 Task: Add Catalina Crunch Cinnamon Toast, Keto Friendly Cereal to the cart.
Action: Mouse moved to (721, 259)
Screenshot: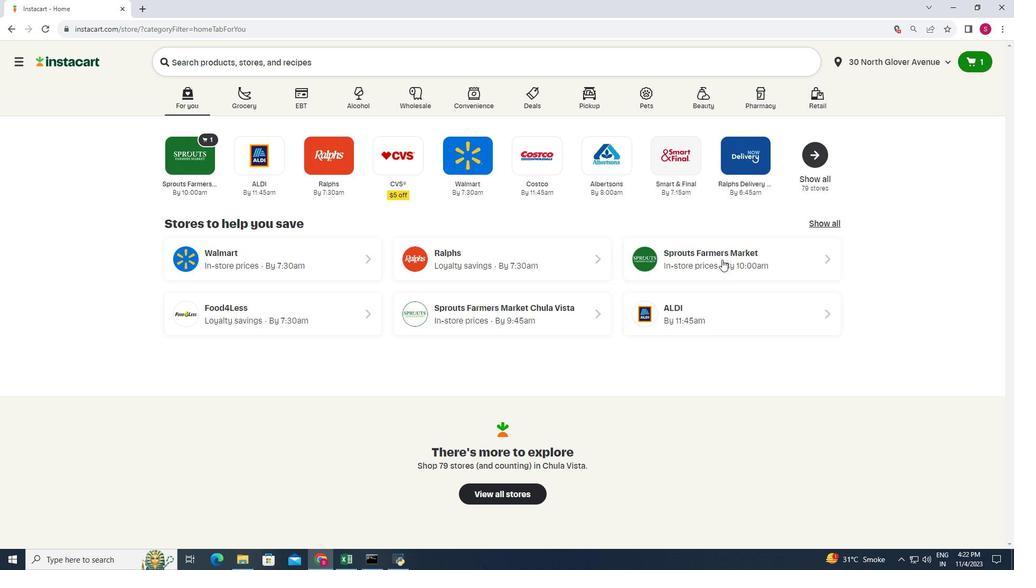 
Action: Mouse pressed left at (721, 259)
Screenshot: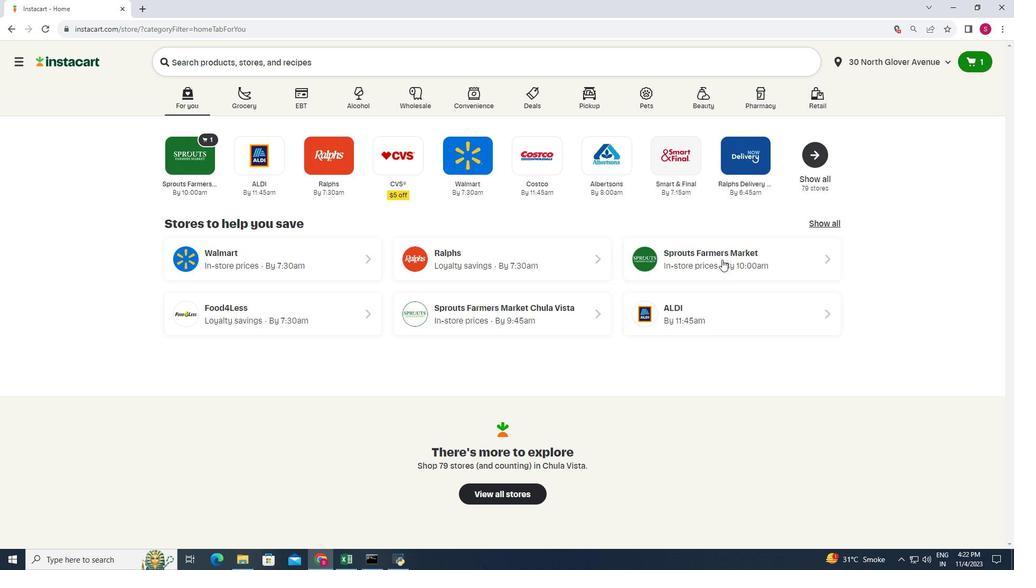 
Action: Mouse moved to (68, 297)
Screenshot: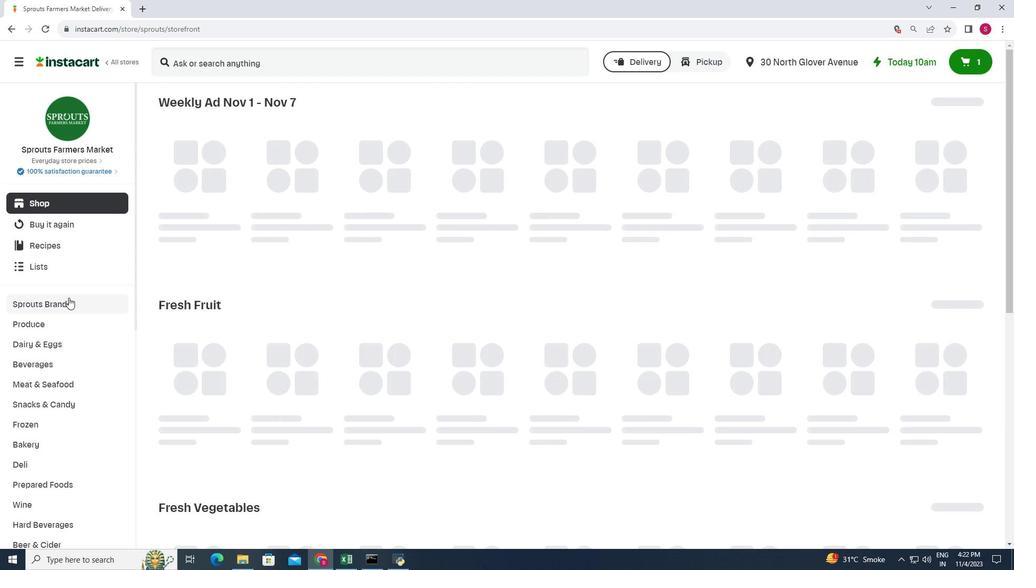 
Action: Mouse scrolled (68, 297) with delta (0, 0)
Screenshot: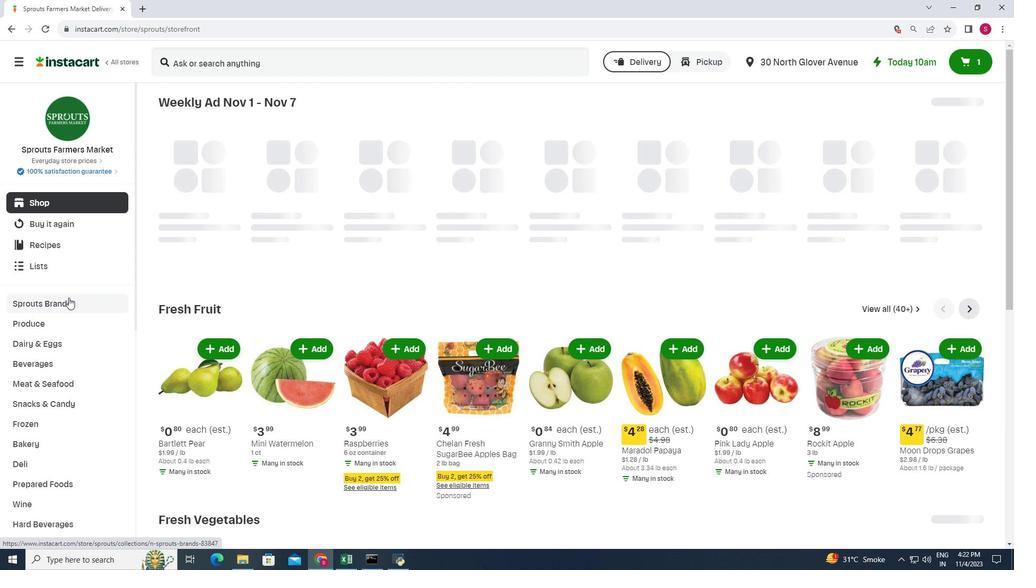 
Action: Mouse scrolled (68, 297) with delta (0, 0)
Screenshot: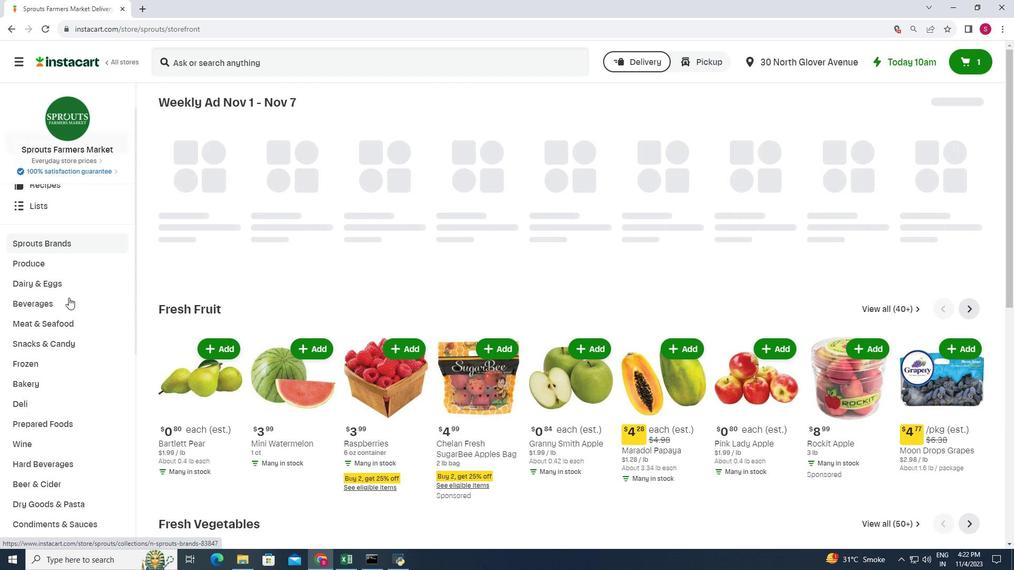
Action: Mouse scrolled (68, 297) with delta (0, 0)
Screenshot: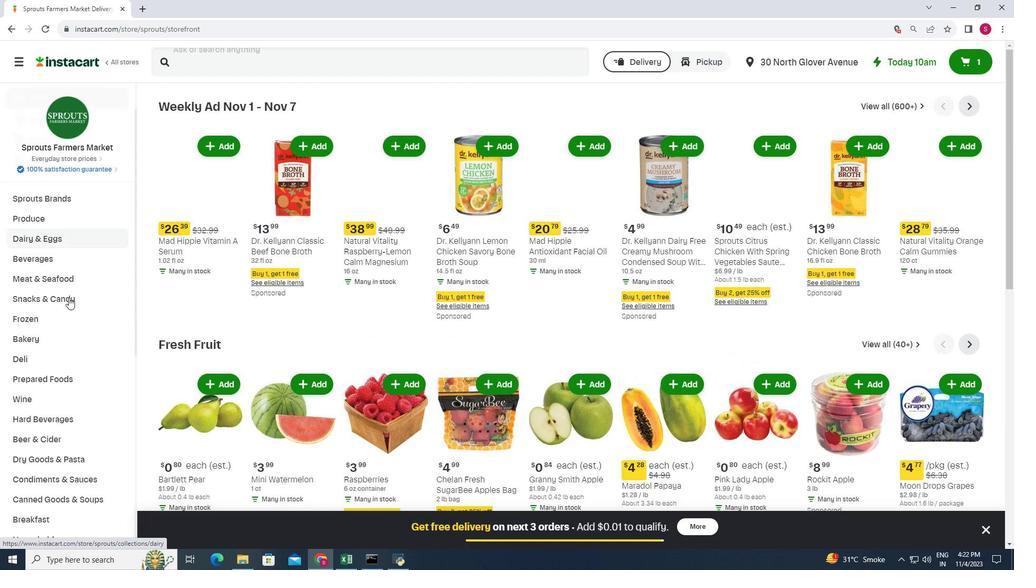 
Action: Mouse moved to (50, 466)
Screenshot: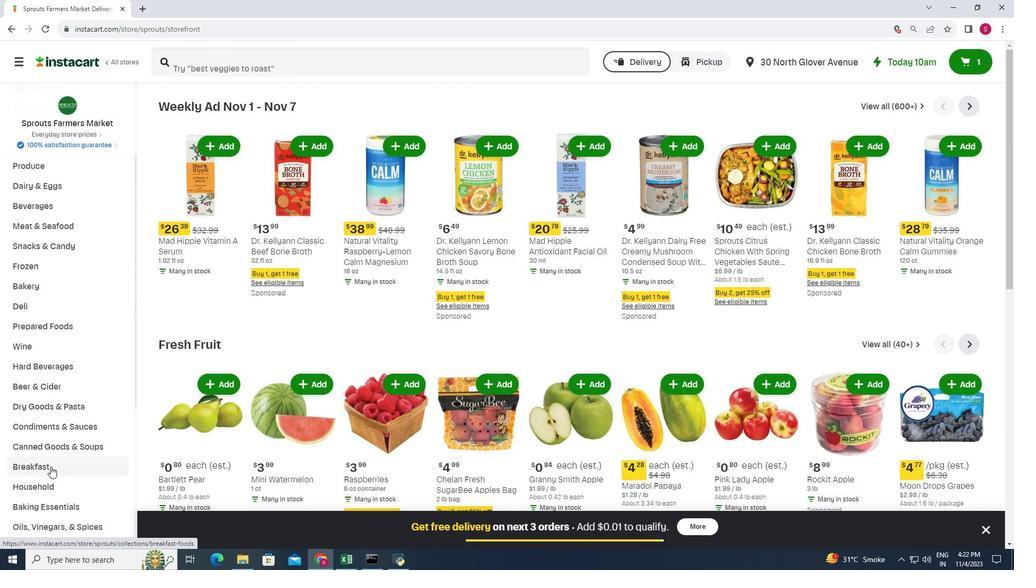 
Action: Mouse pressed left at (50, 466)
Screenshot: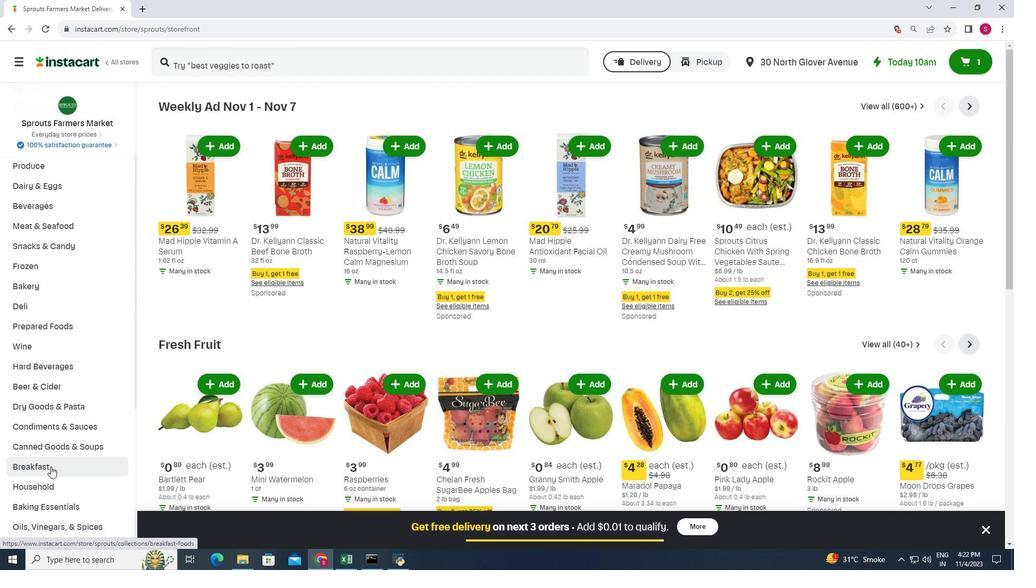 
Action: Mouse moved to (706, 131)
Screenshot: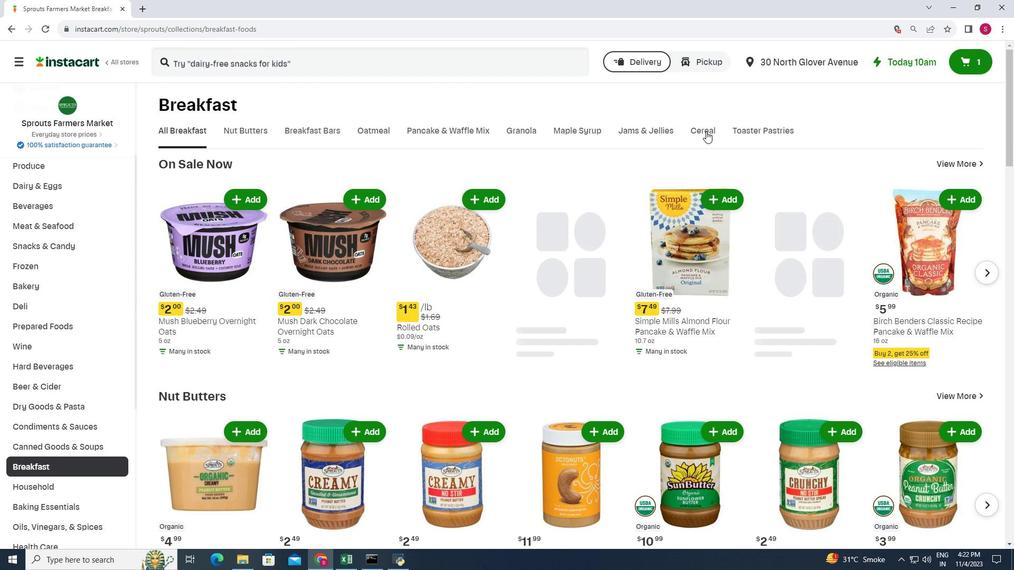 
Action: Mouse pressed left at (706, 131)
Screenshot: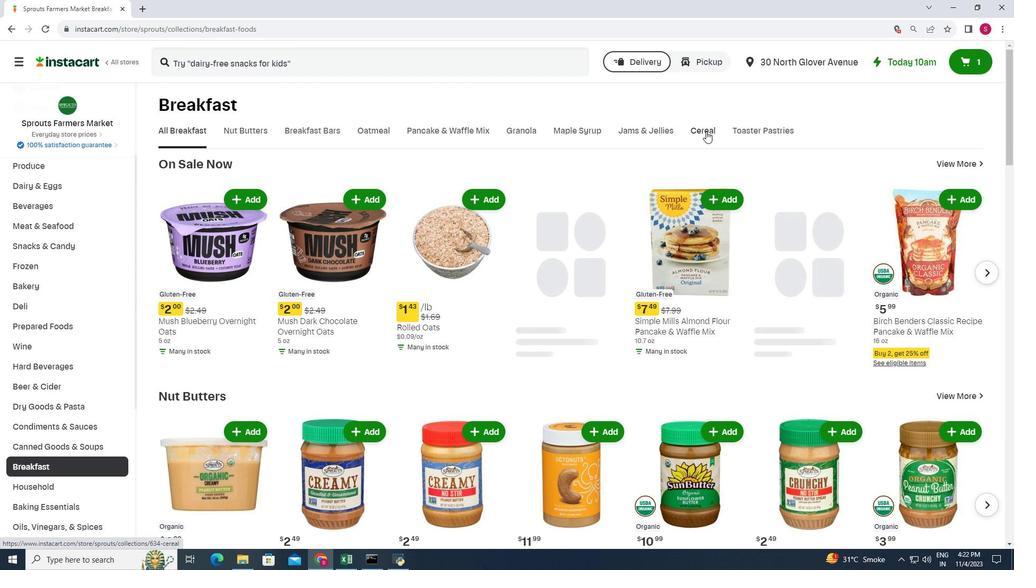 
Action: Mouse moved to (419, 176)
Screenshot: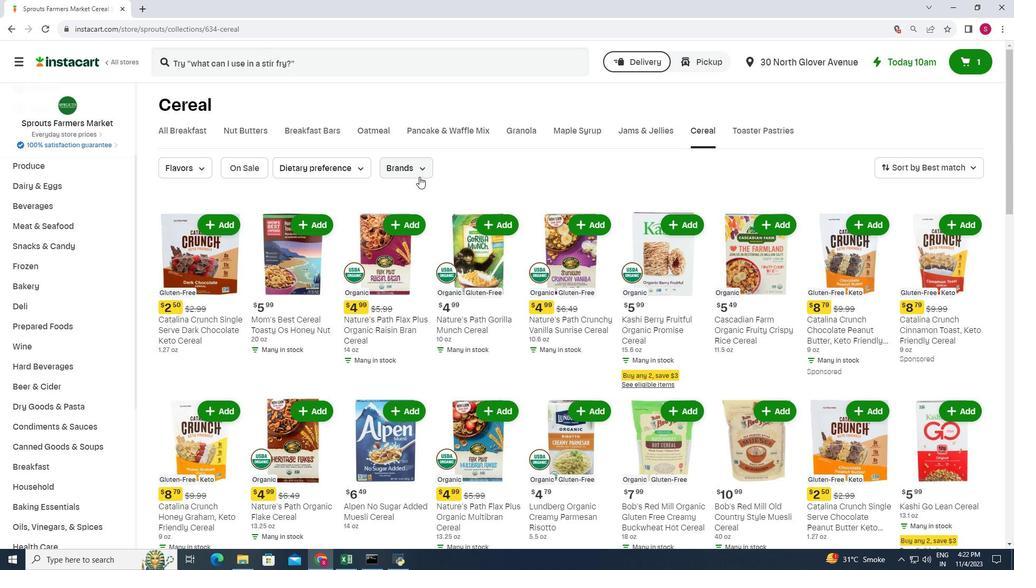
Action: Mouse scrolled (419, 176) with delta (0, 0)
Screenshot: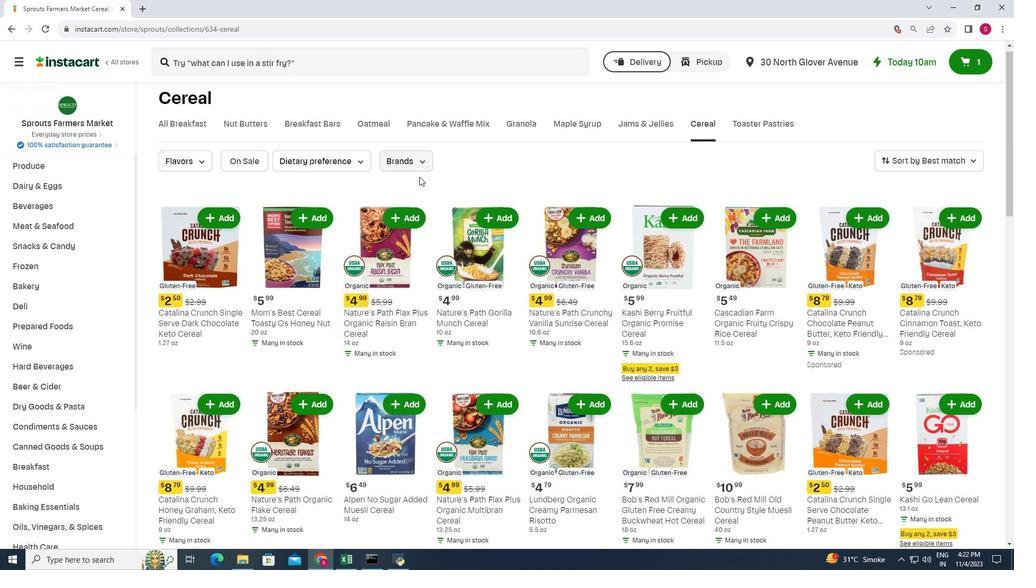 
Action: Mouse moved to (508, 291)
Screenshot: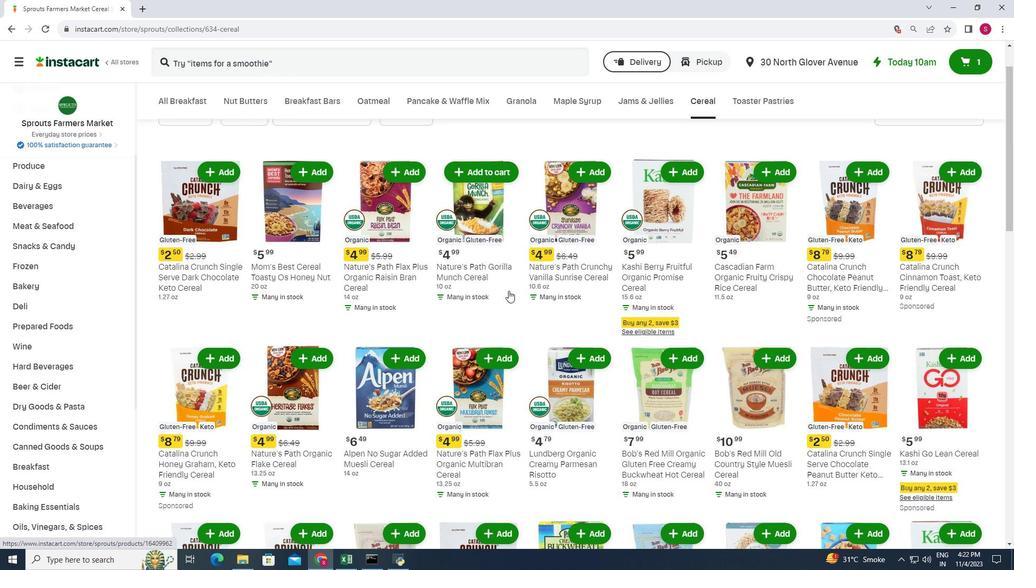 
Action: Mouse scrolled (508, 290) with delta (0, 0)
Screenshot: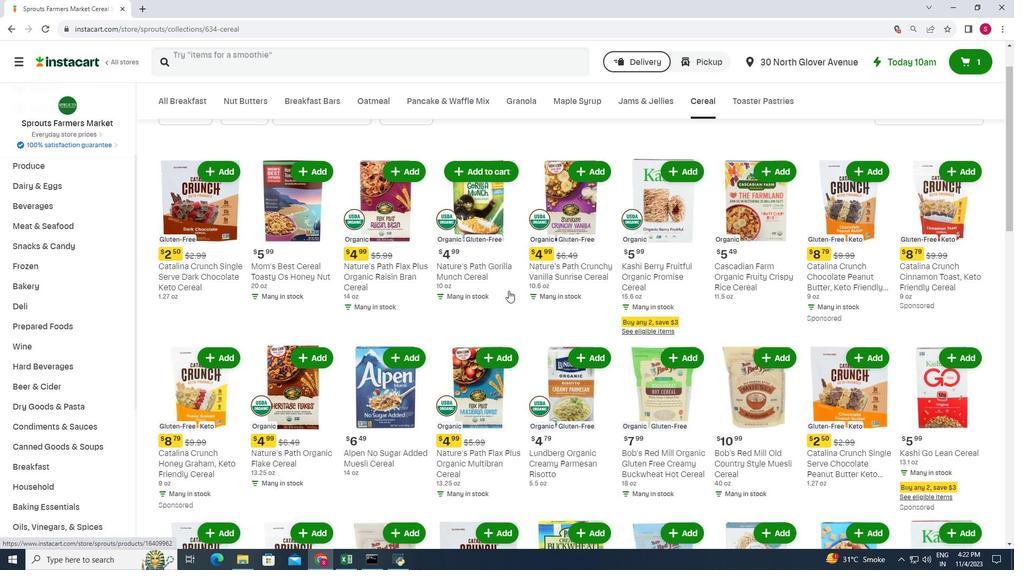 
Action: Mouse scrolled (508, 290) with delta (0, 0)
Screenshot: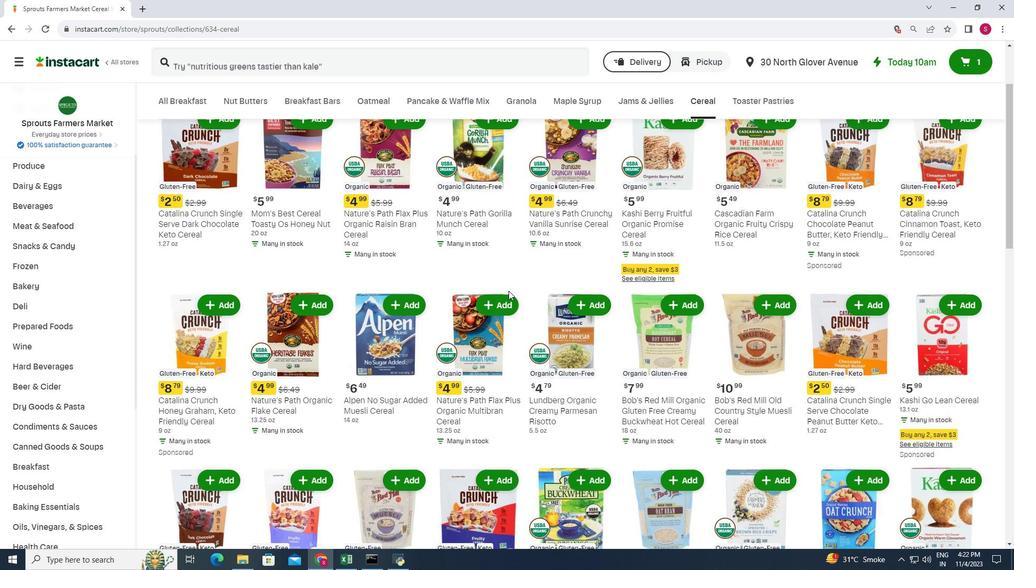 
Action: Mouse scrolled (508, 290) with delta (0, 0)
Screenshot: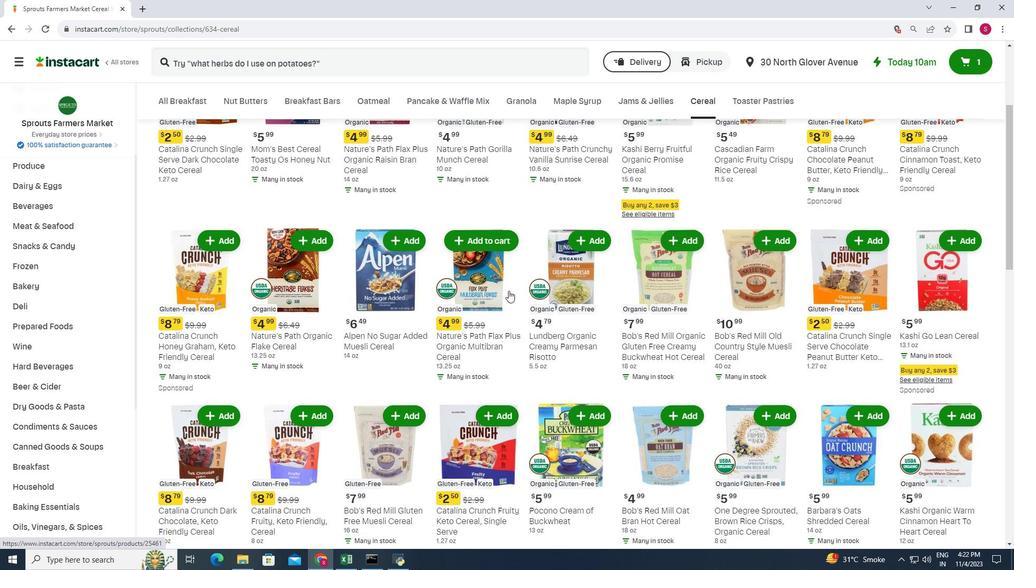 
Action: Mouse scrolled (508, 290) with delta (0, 0)
Screenshot: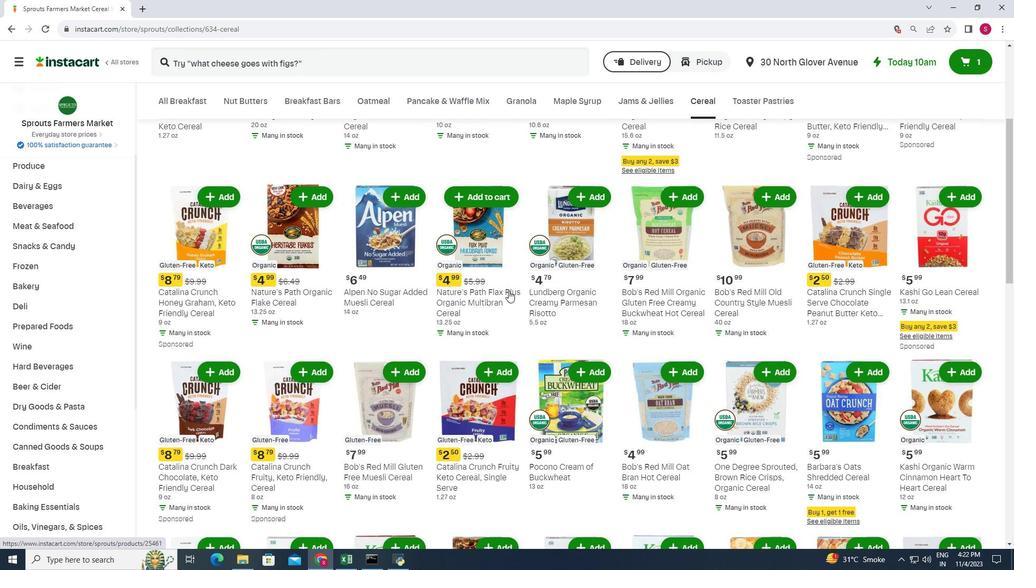 
Action: Mouse scrolled (508, 290) with delta (0, 0)
Screenshot: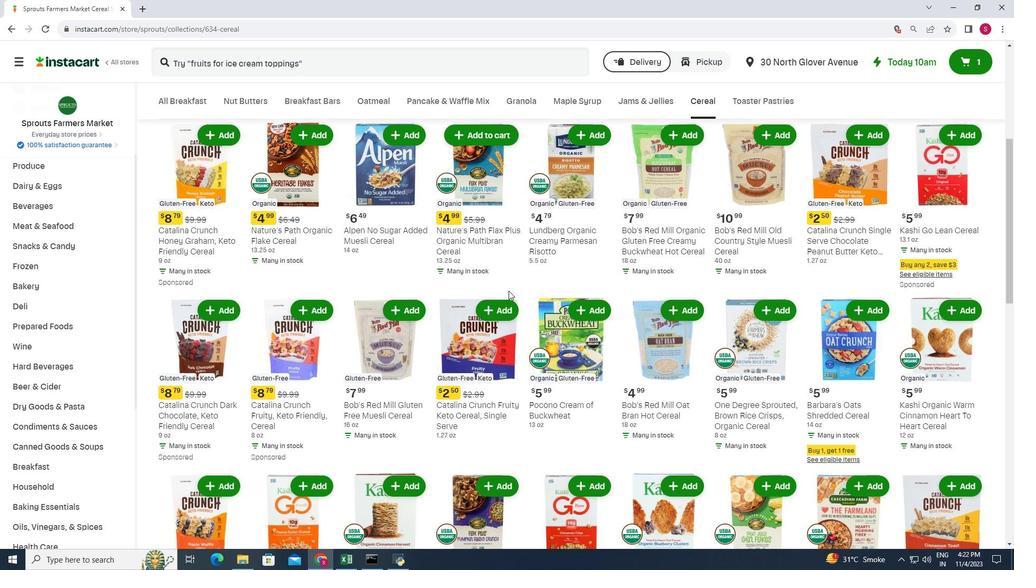
Action: Mouse scrolled (508, 290) with delta (0, 0)
Screenshot: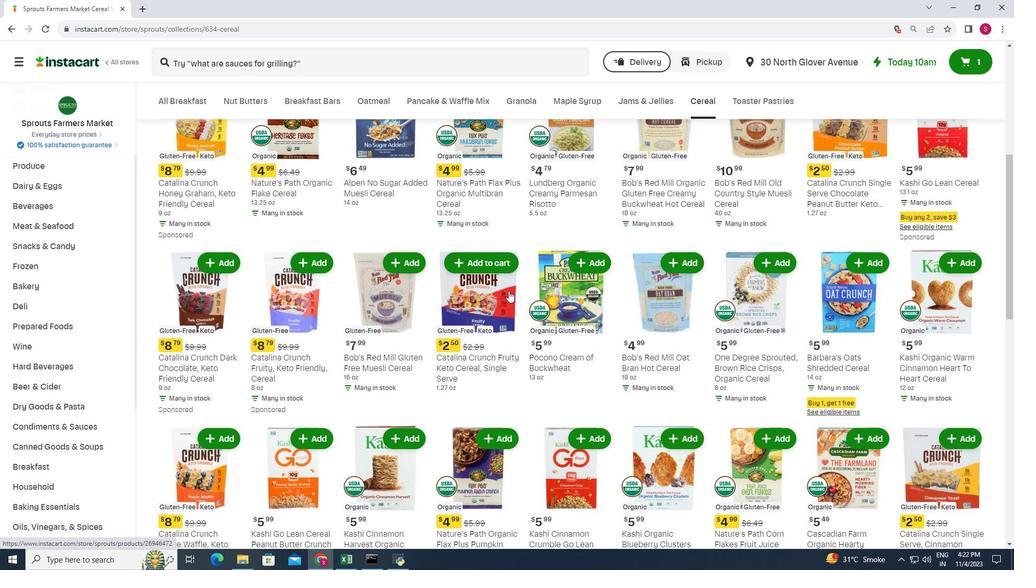 
Action: Mouse scrolled (508, 290) with delta (0, 0)
Screenshot: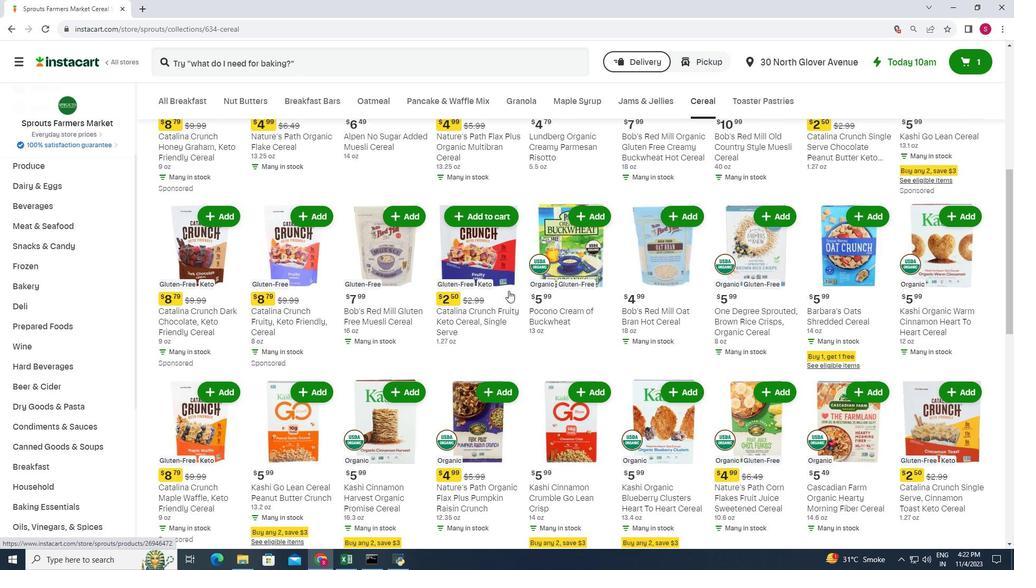 
Action: Mouse scrolled (508, 290) with delta (0, 0)
Screenshot: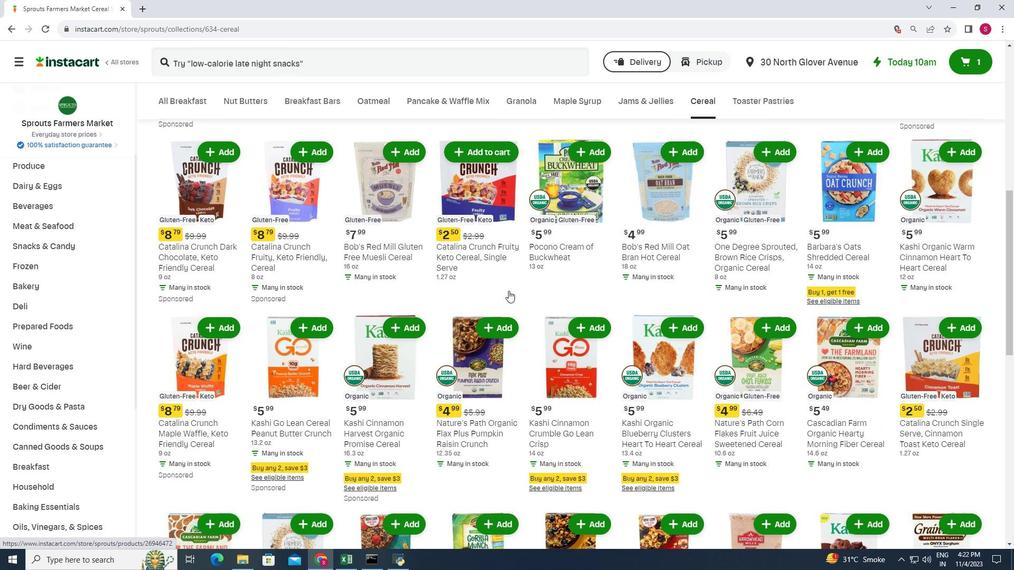 
Action: Mouse scrolled (508, 290) with delta (0, 0)
Screenshot: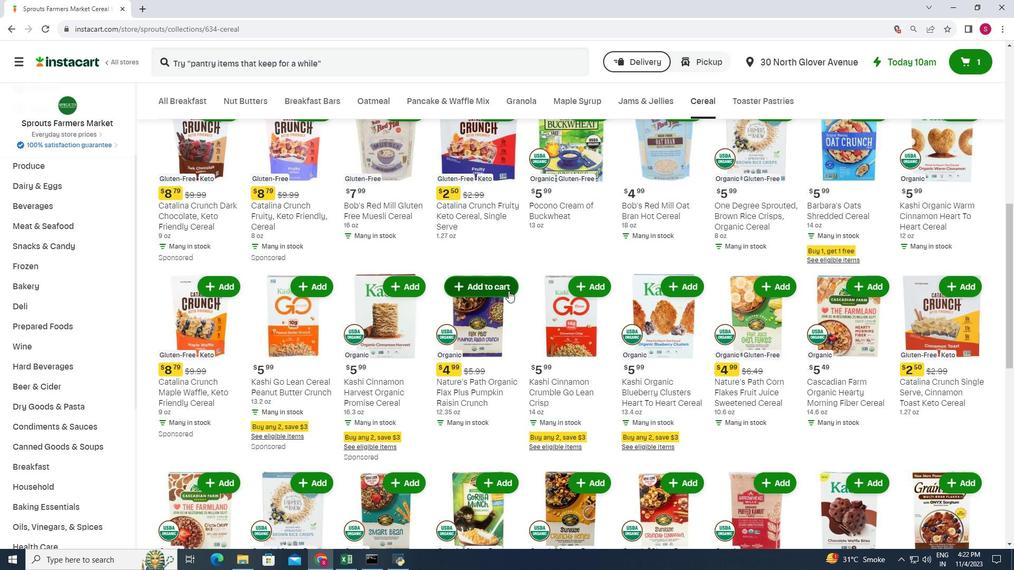 
Action: Mouse scrolled (508, 290) with delta (0, 0)
Screenshot: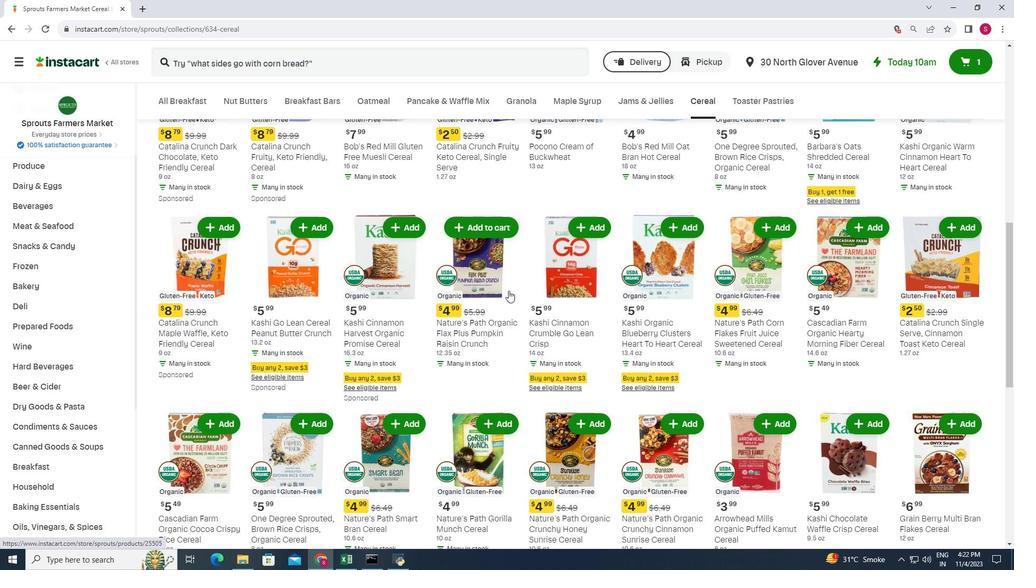 
Action: Mouse scrolled (508, 290) with delta (0, 0)
Screenshot: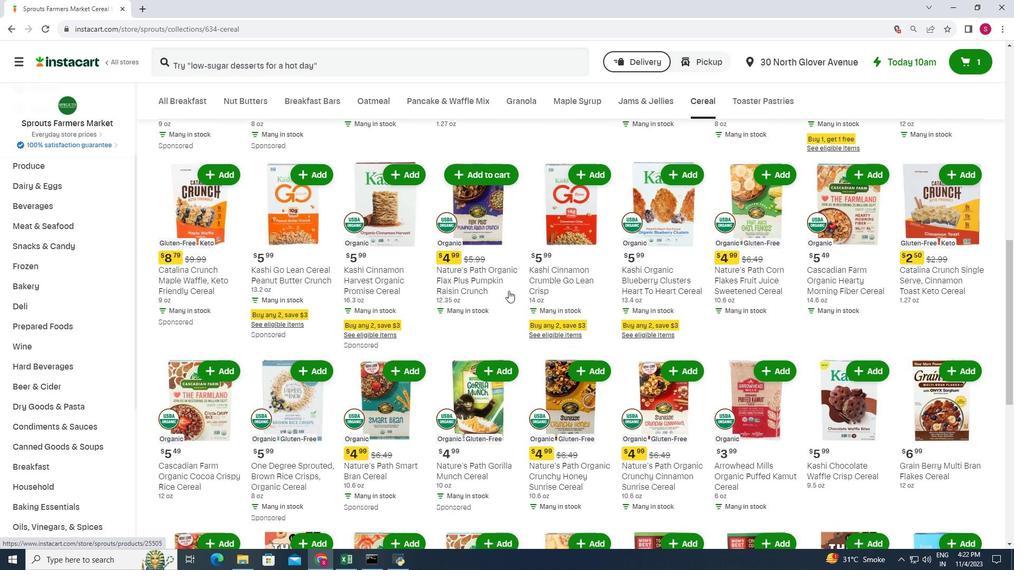 
Action: Mouse moved to (508, 286)
Screenshot: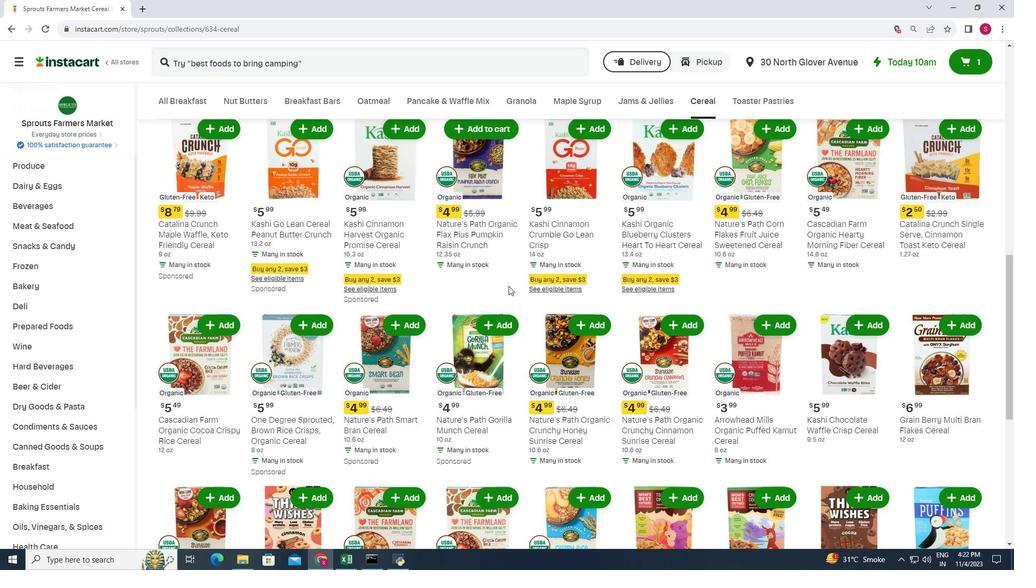 
Action: Mouse scrolled (508, 285) with delta (0, 0)
Screenshot: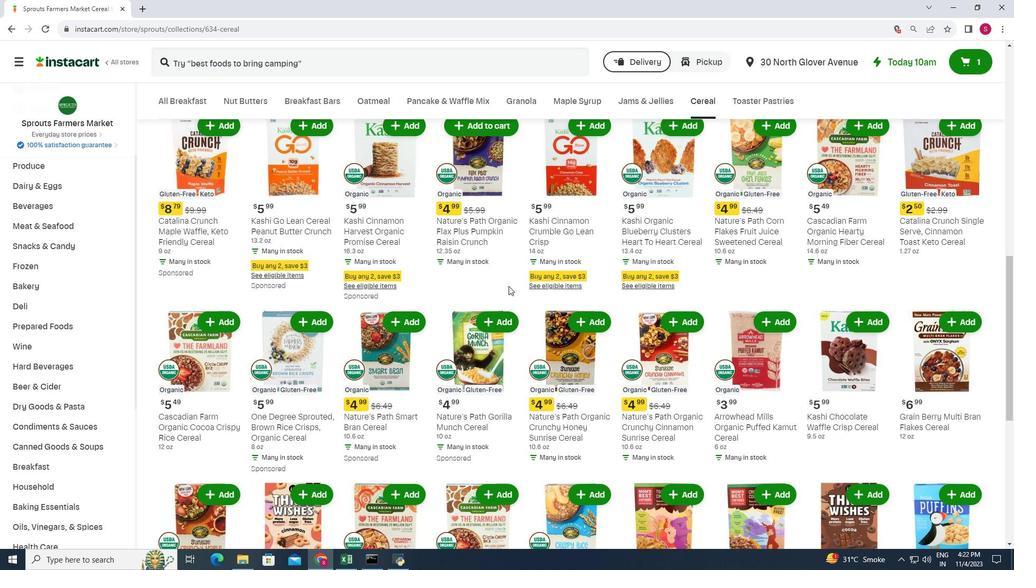 
Action: Mouse moved to (508, 285)
Screenshot: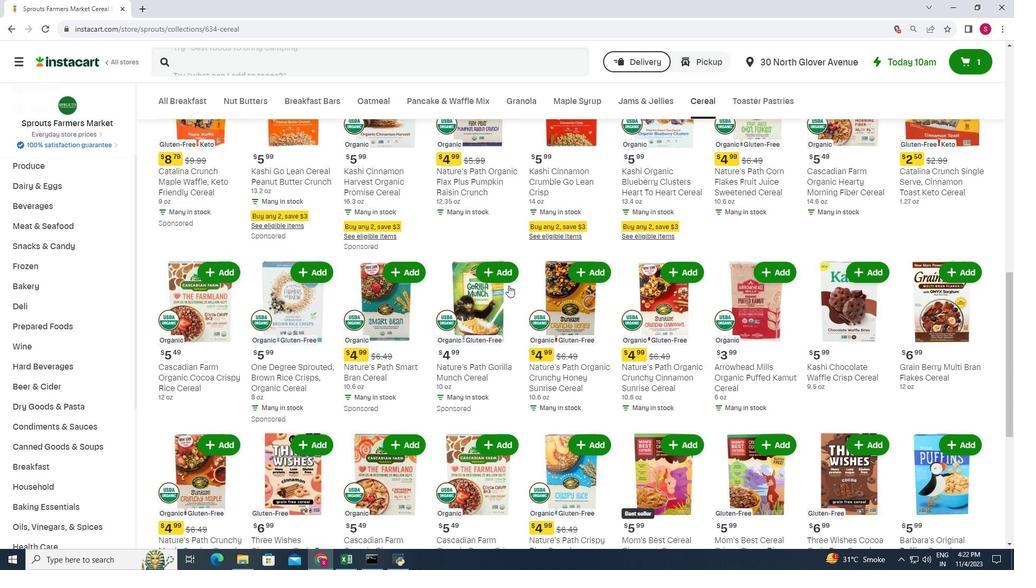 
Action: Mouse scrolled (508, 285) with delta (0, 0)
Screenshot: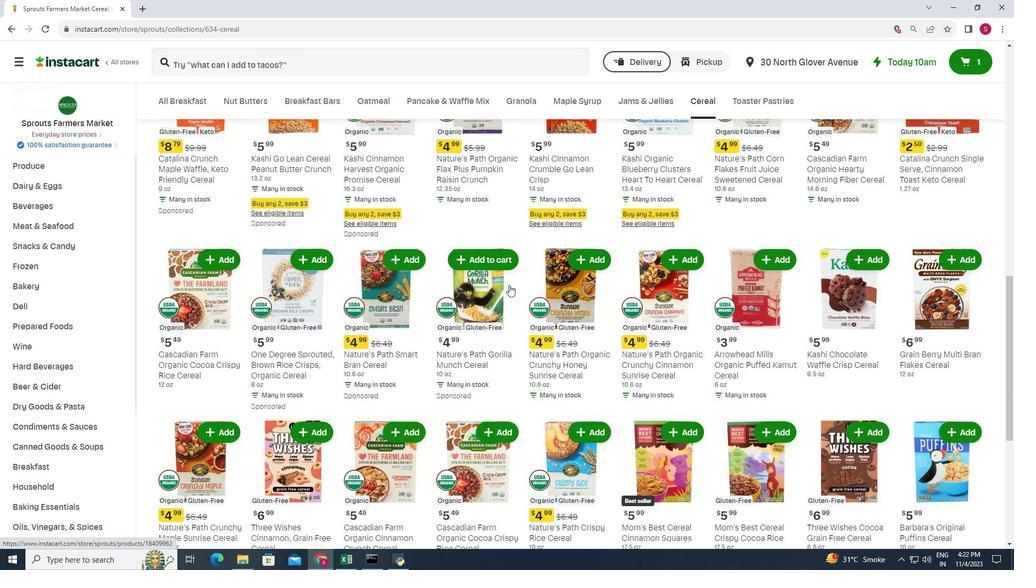 
Action: Mouse moved to (509, 285)
Screenshot: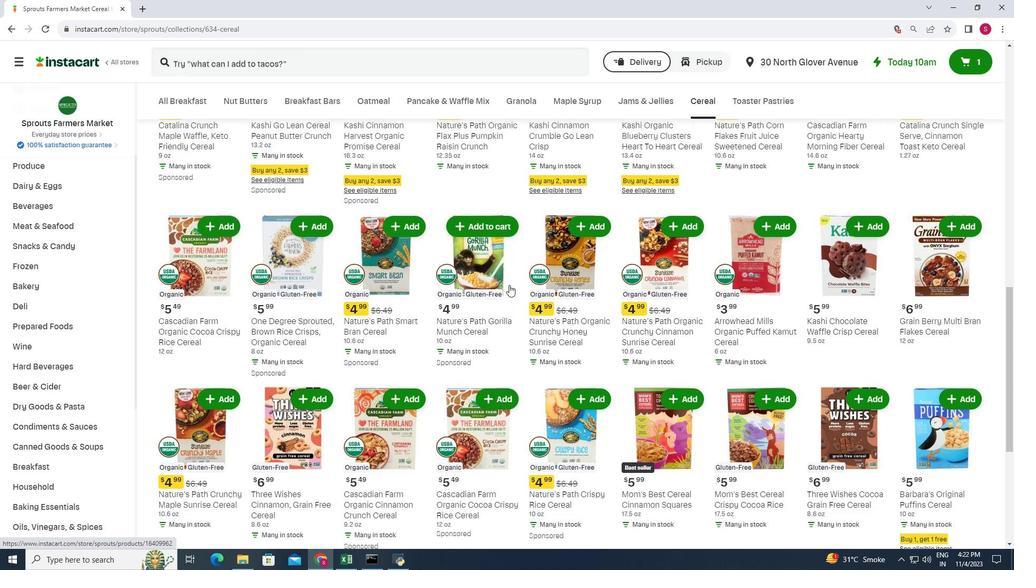 
Action: Mouse scrolled (509, 284) with delta (0, 0)
Screenshot: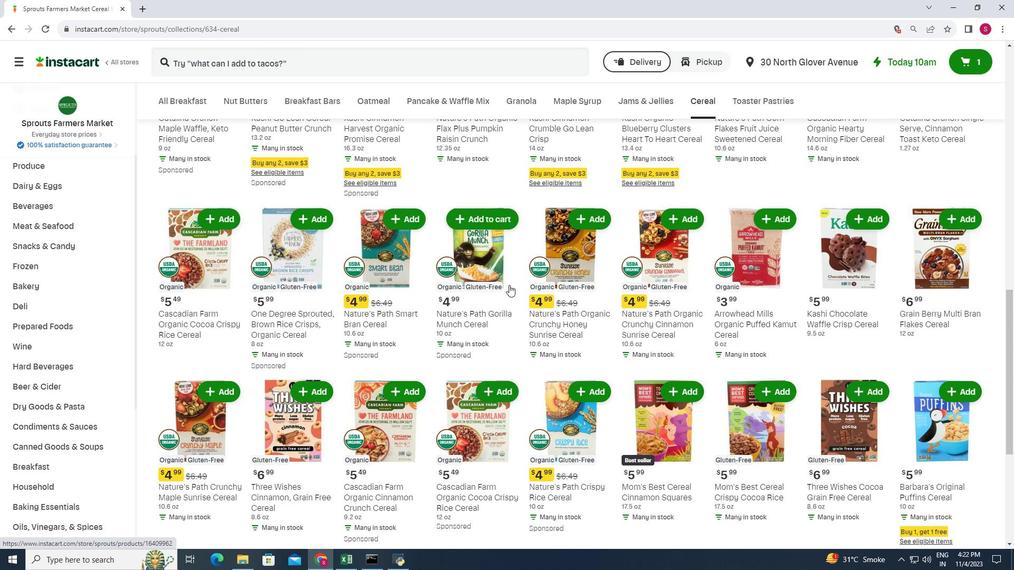 
Action: Mouse moved to (509, 285)
Screenshot: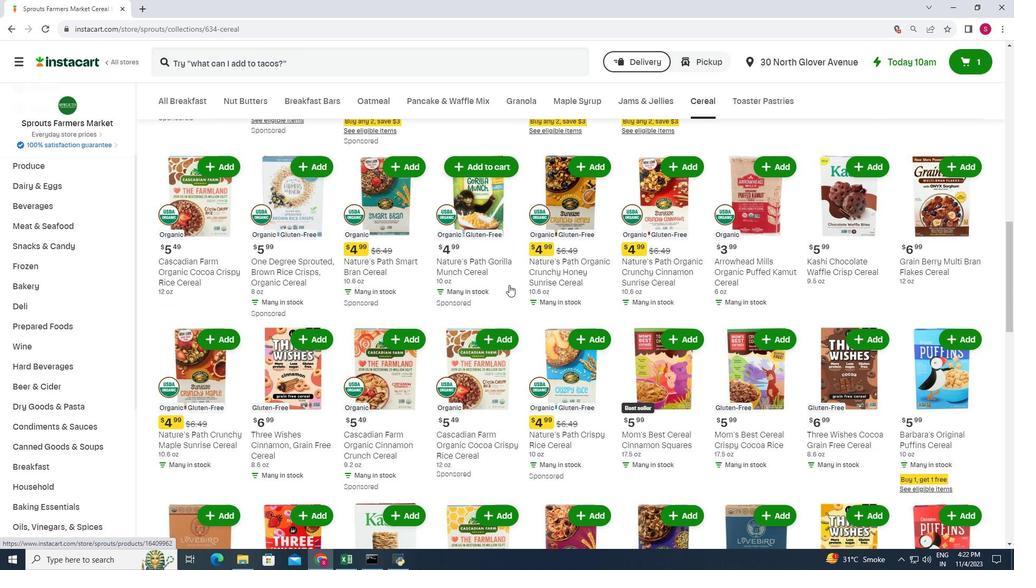 
Action: Mouse scrolled (509, 284) with delta (0, 0)
Screenshot: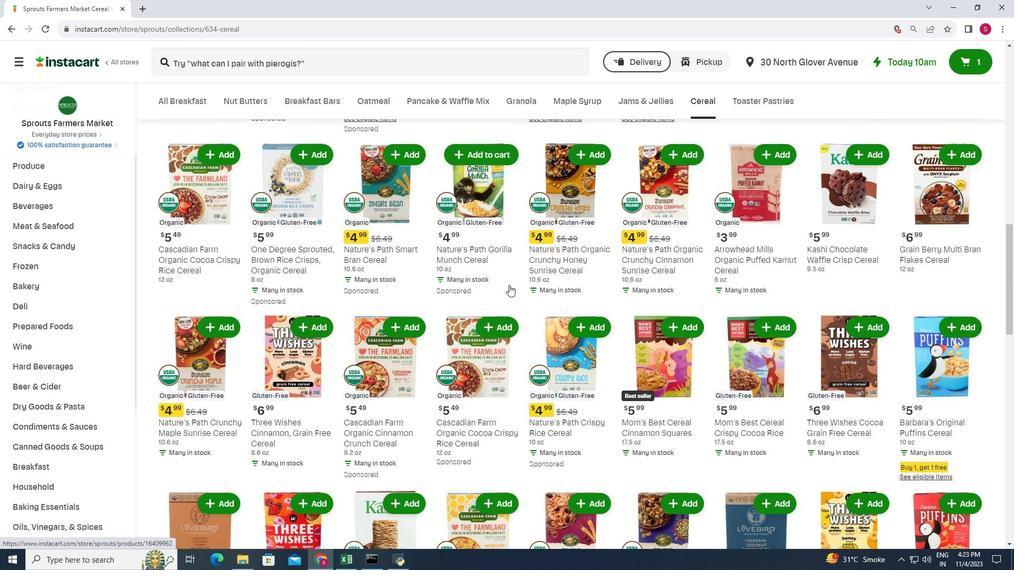 
Action: Mouse moved to (510, 284)
Screenshot: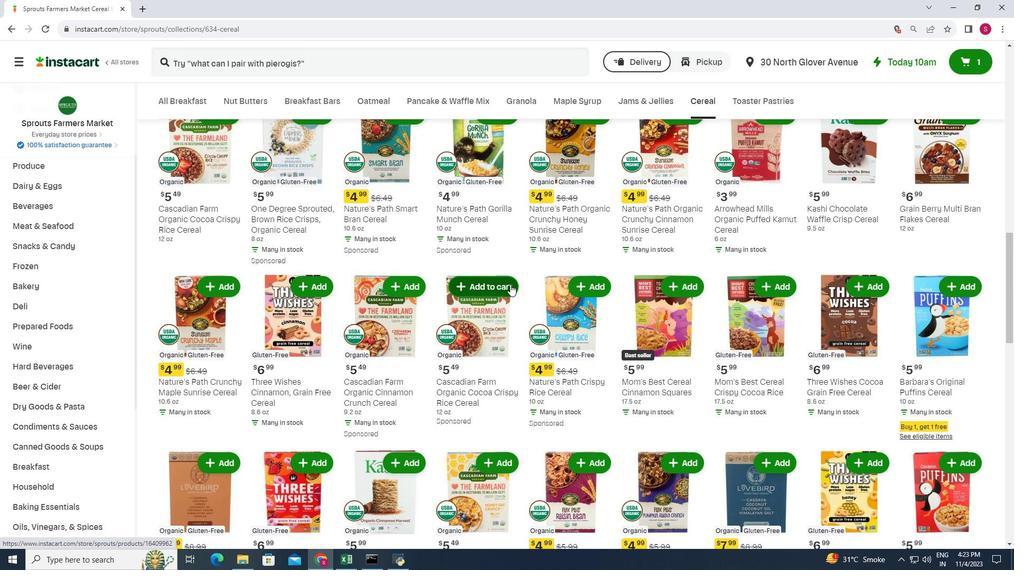 
Action: Mouse scrolled (510, 284) with delta (0, 0)
Screenshot: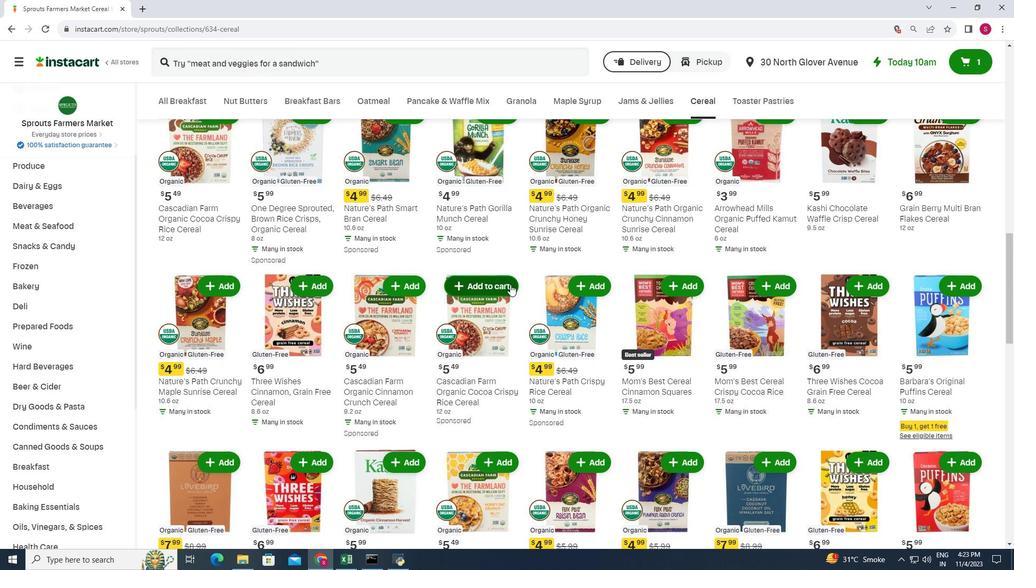 
Action: Mouse scrolled (510, 284) with delta (0, 0)
Screenshot: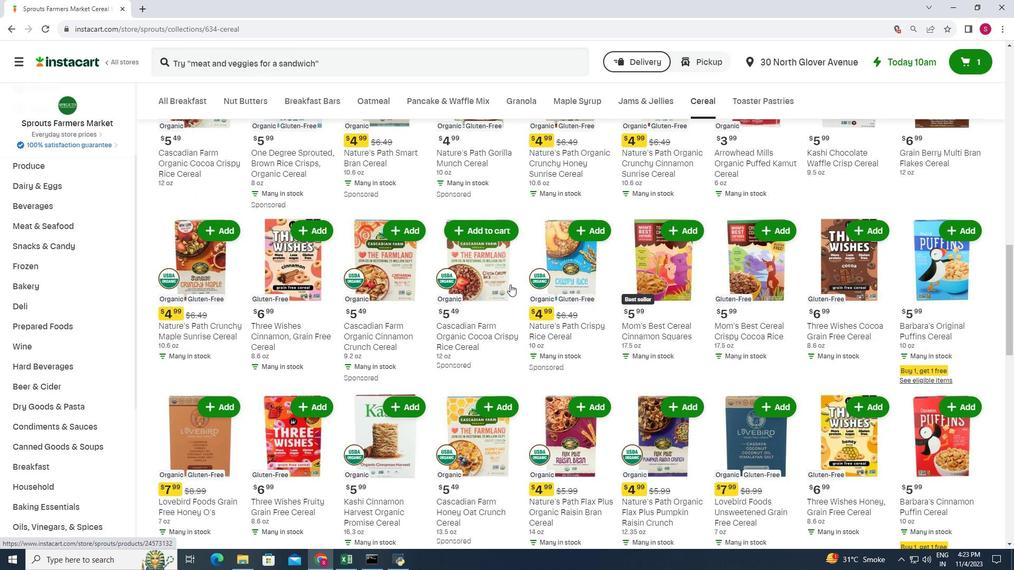 
Action: Mouse scrolled (510, 284) with delta (0, 0)
Screenshot: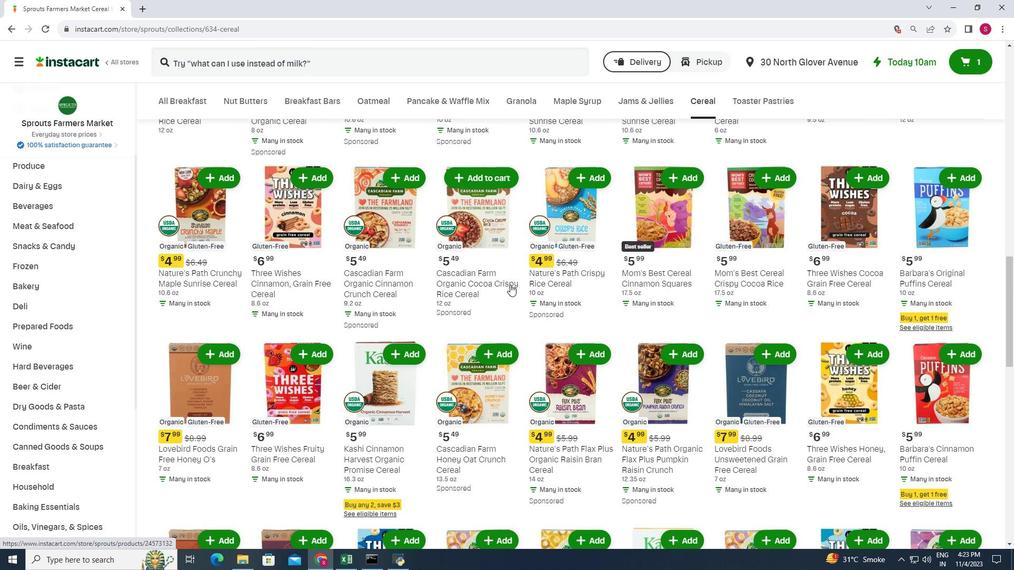 
Action: Mouse scrolled (510, 284) with delta (0, 0)
Screenshot: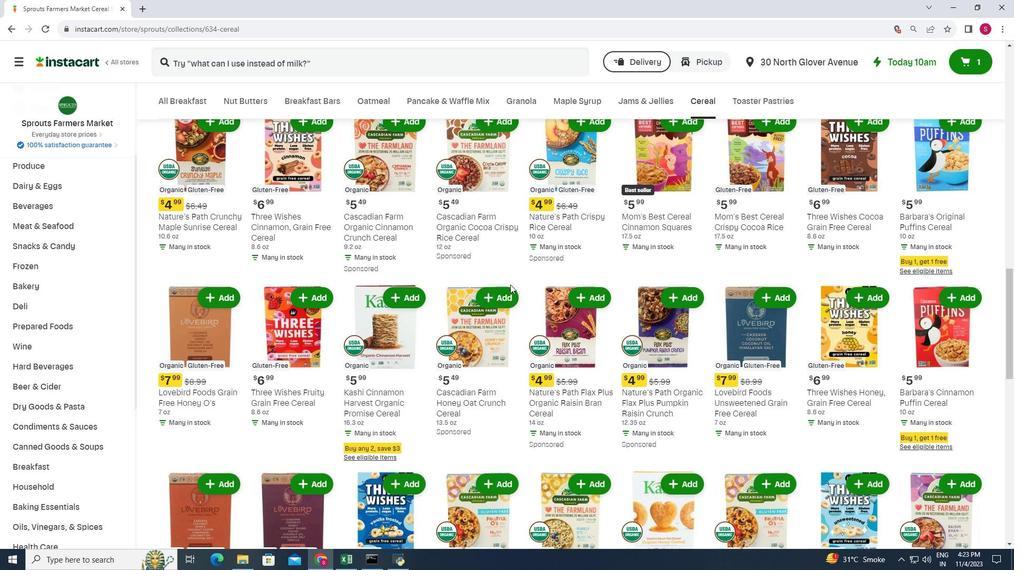 
Action: Mouse scrolled (510, 284) with delta (0, 0)
Screenshot: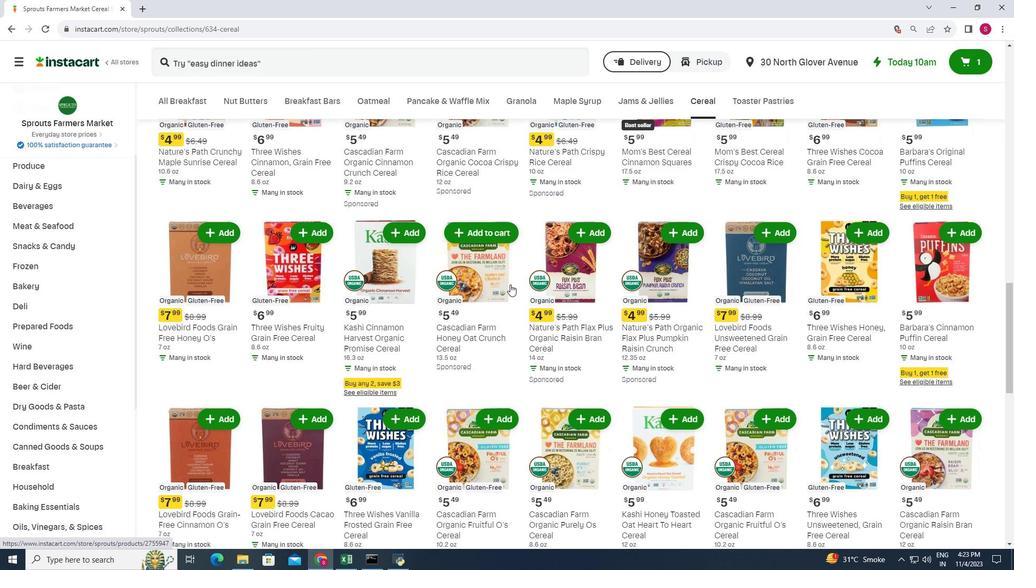 
Action: Mouse moved to (510, 284)
Screenshot: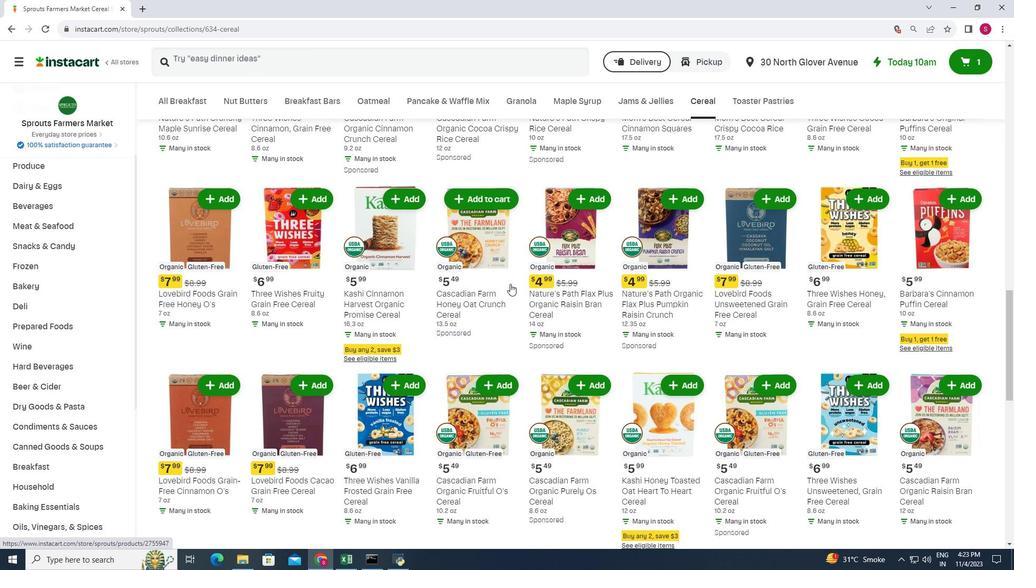 
Action: Mouse scrolled (510, 283) with delta (0, 0)
Screenshot: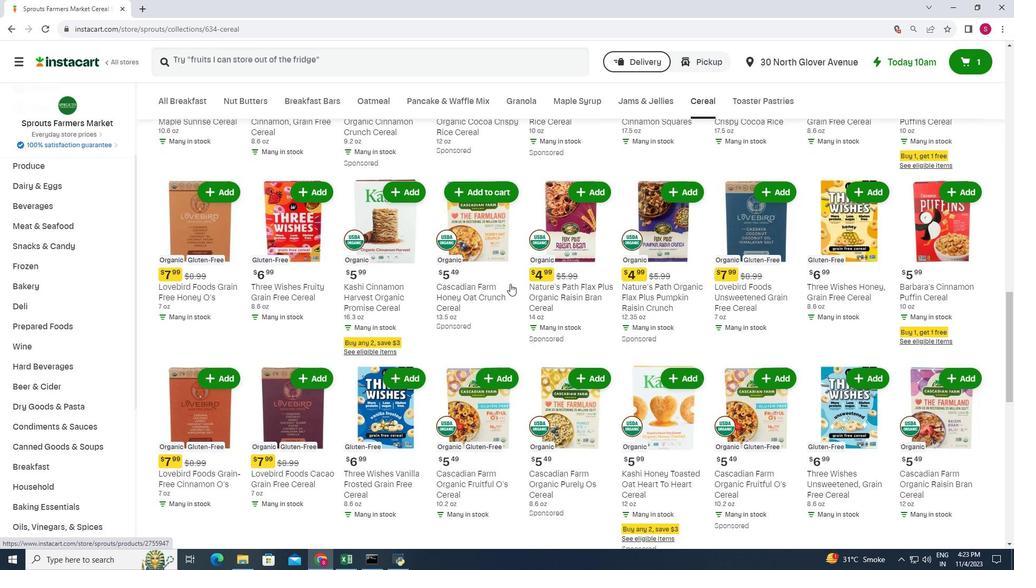 
Action: Mouse scrolled (510, 283) with delta (0, 0)
Screenshot: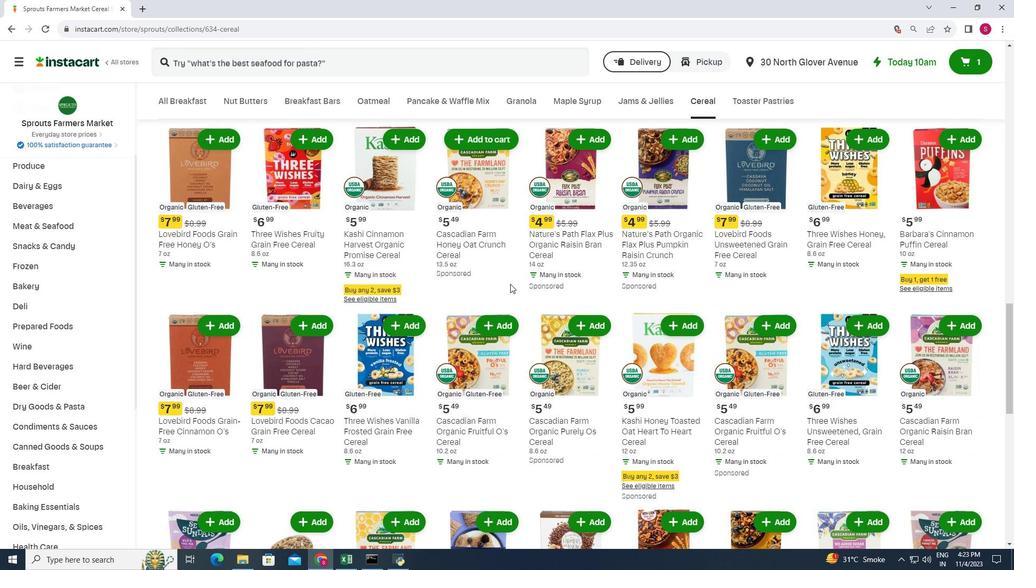 
Action: Mouse scrolled (510, 283) with delta (0, 0)
Screenshot: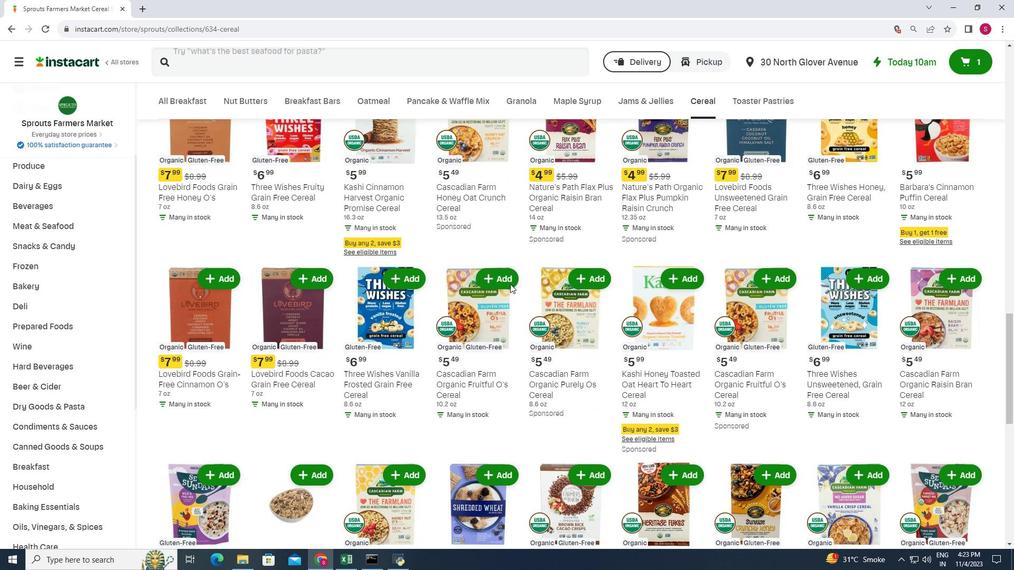 
Action: Mouse scrolled (510, 283) with delta (0, 0)
Screenshot: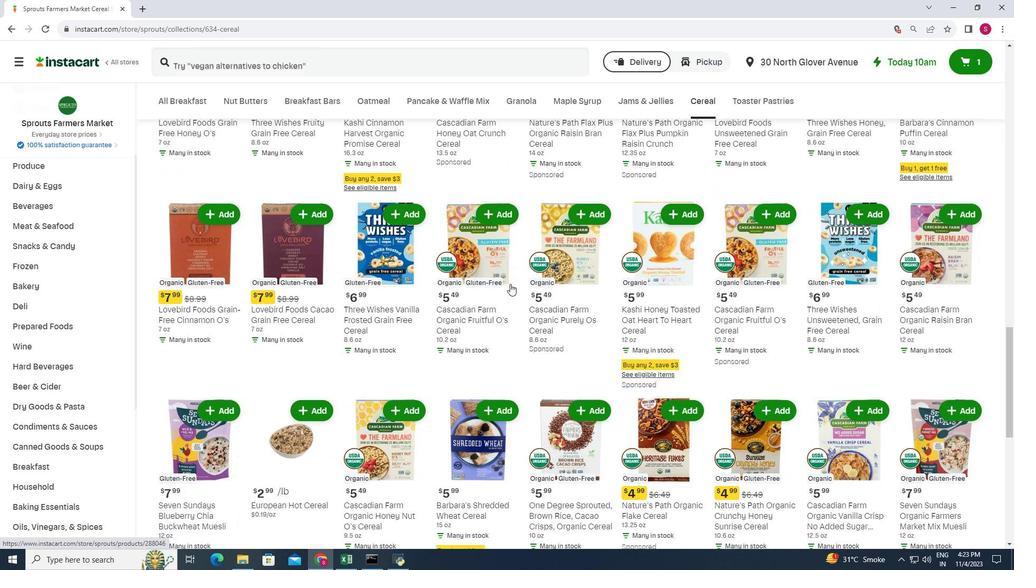 
Action: Mouse scrolled (510, 283) with delta (0, 0)
Screenshot: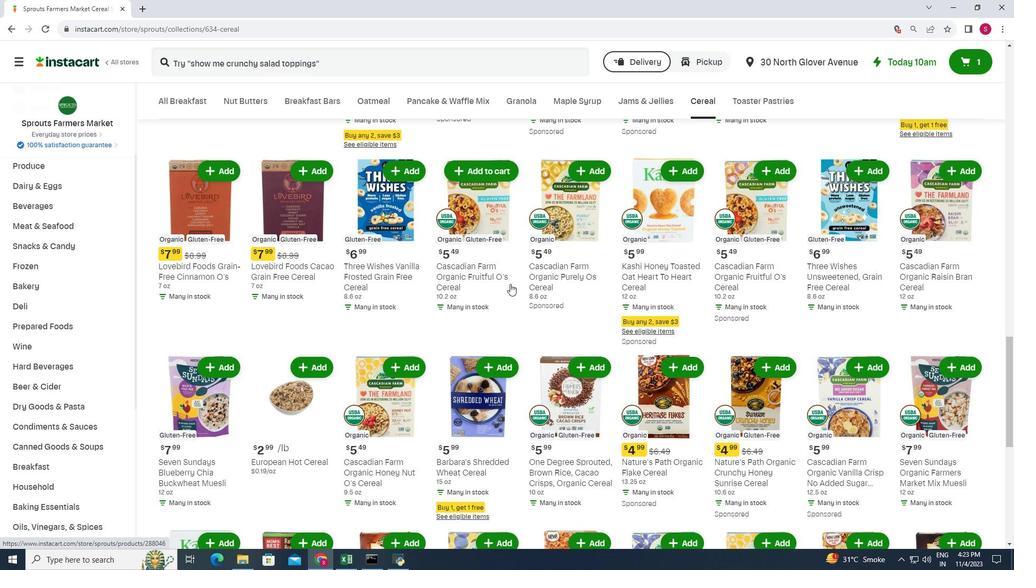 
Action: Mouse scrolled (510, 283) with delta (0, 0)
Screenshot: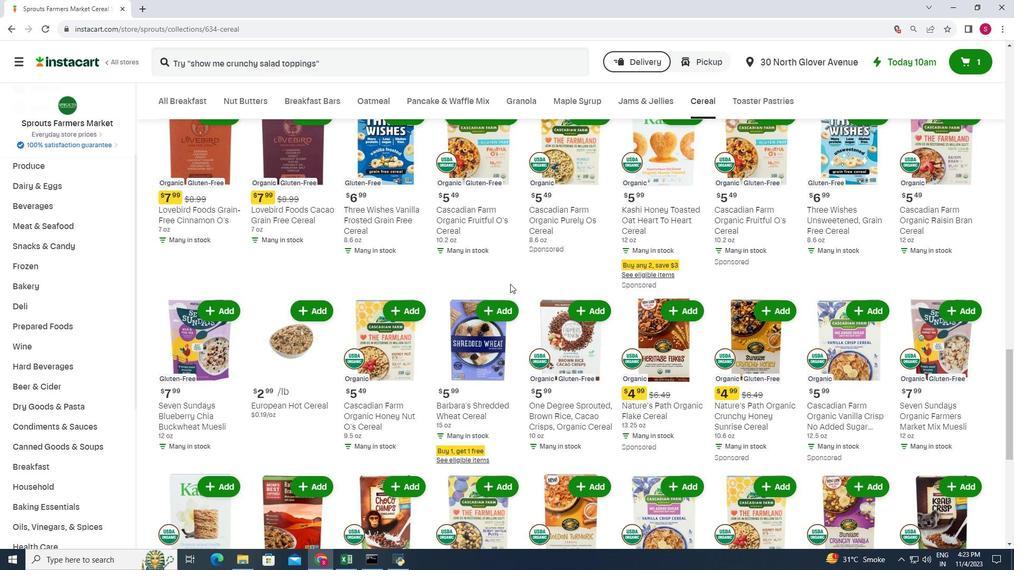 
Action: Mouse scrolled (510, 283) with delta (0, 0)
Screenshot: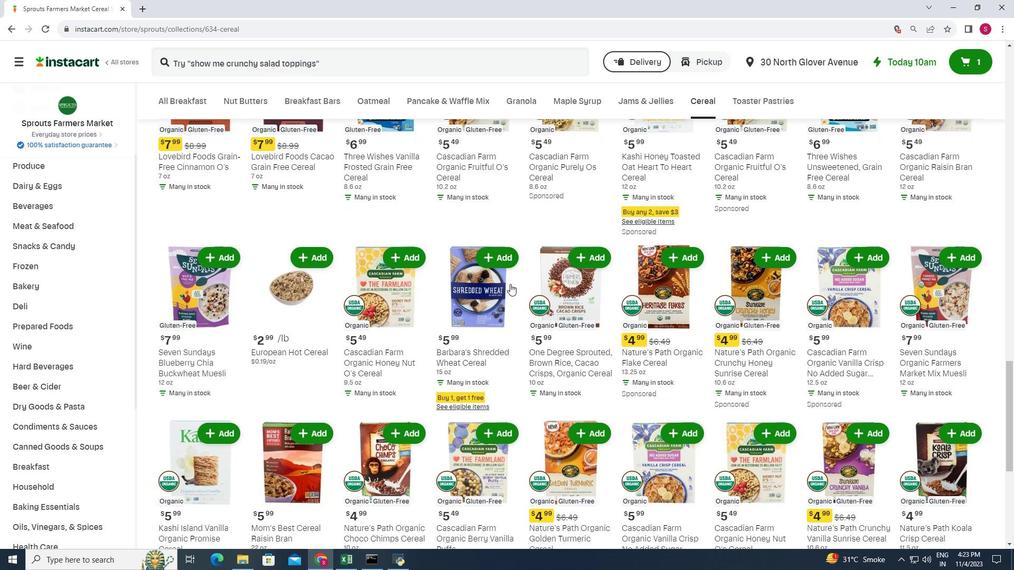 
Action: Mouse scrolled (510, 283) with delta (0, 0)
Screenshot: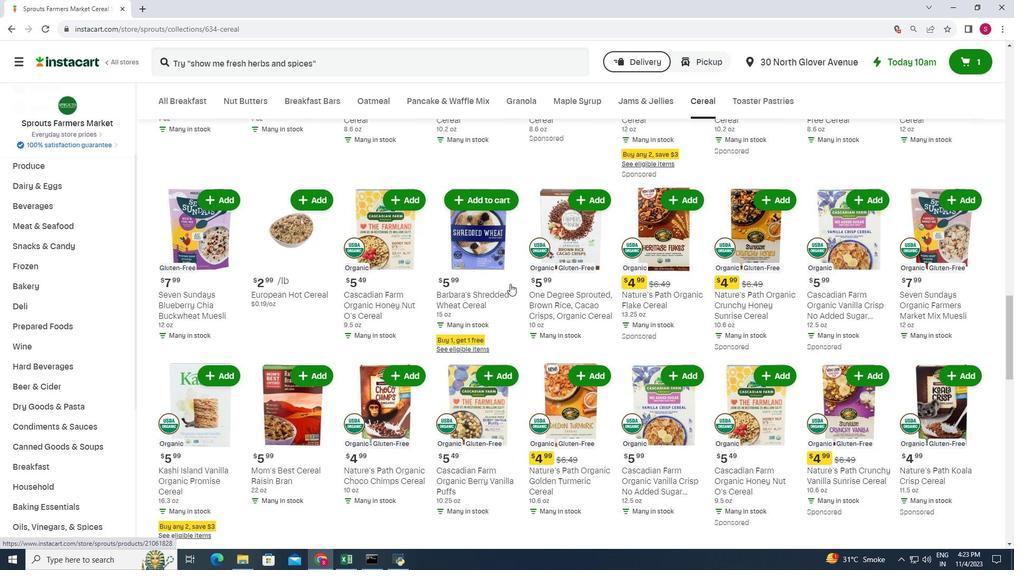 
Action: Mouse scrolled (510, 283) with delta (0, 0)
Screenshot: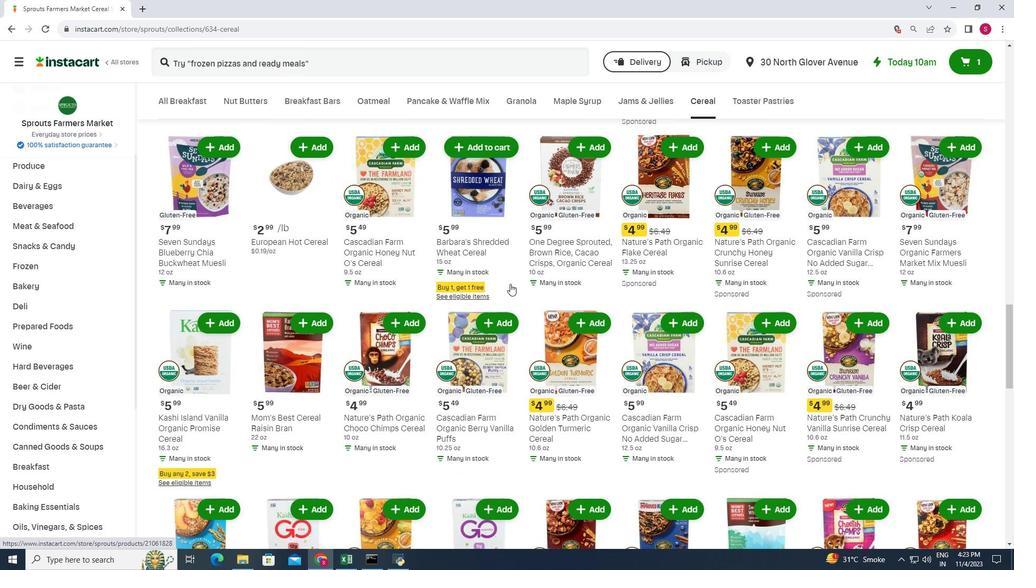 
Action: Mouse scrolled (510, 283) with delta (0, 0)
Screenshot: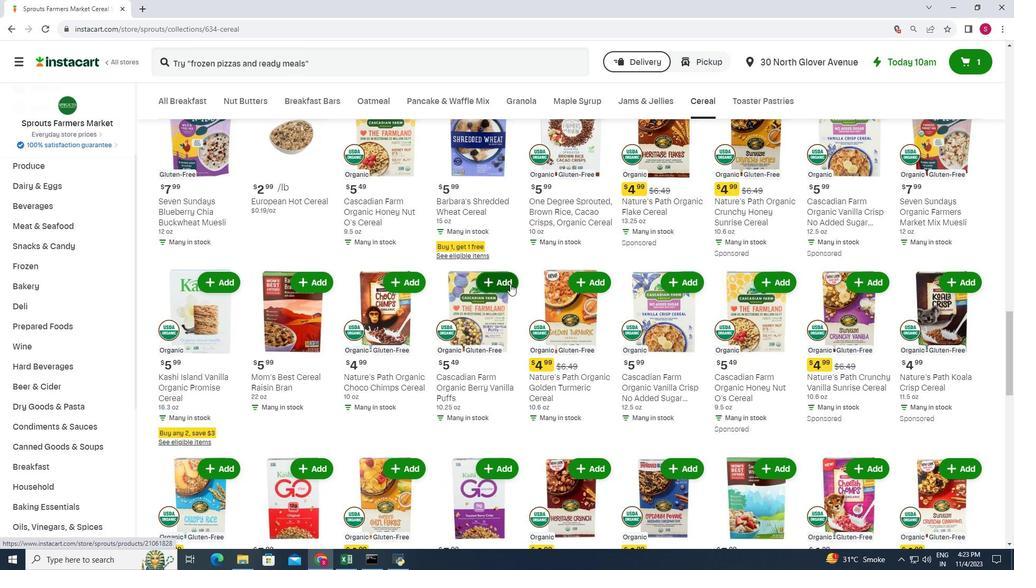 
Action: Mouse scrolled (510, 283) with delta (0, 0)
Screenshot: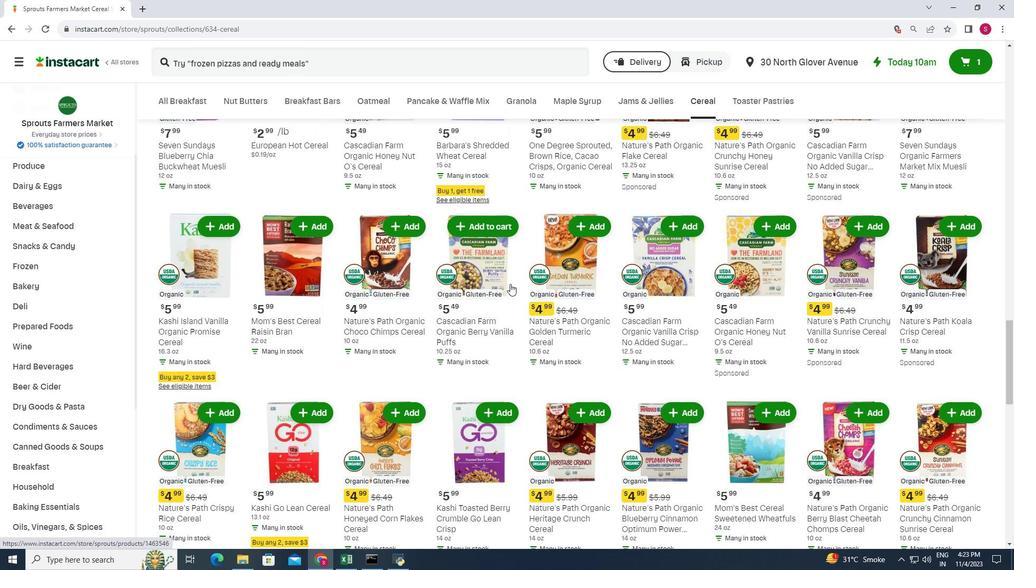 
Action: Mouse moved to (510, 284)
Screenshot: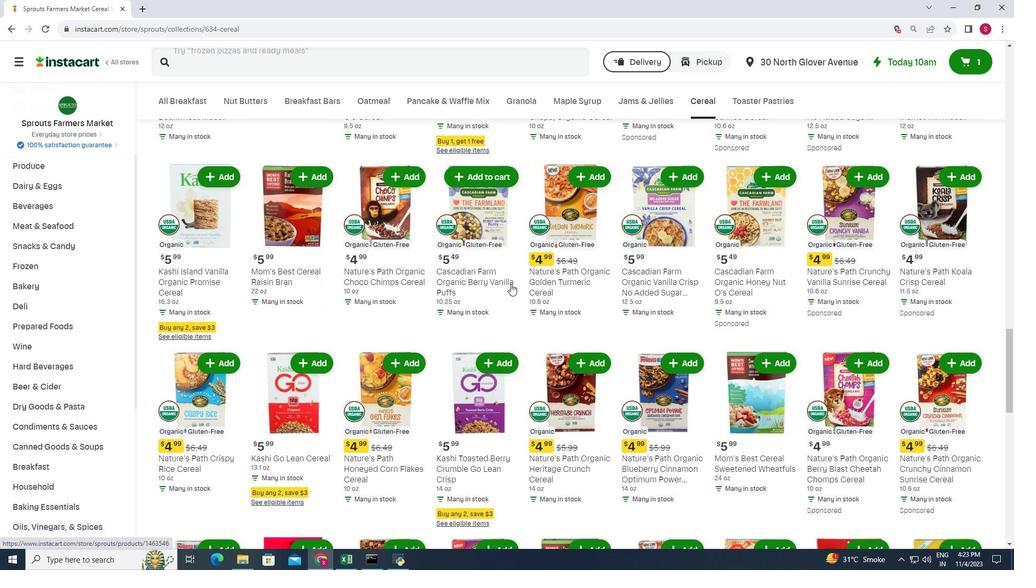 
Action: Mouse scrolled (510, 283) with delta (0, 0)
Screenshot: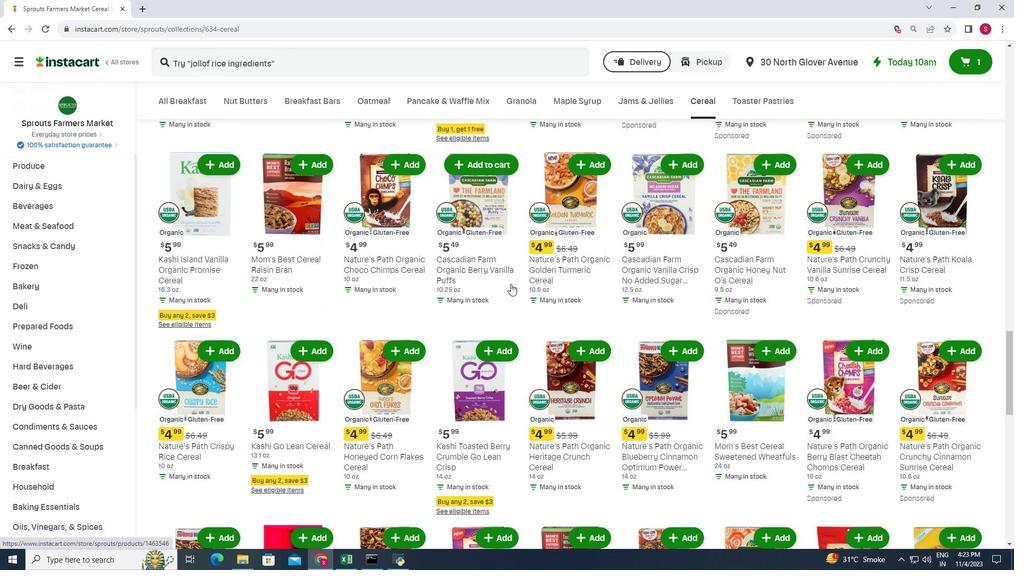 
Action: Mouse scrolled (510, 283) with delta (0, 0)
Screenshot: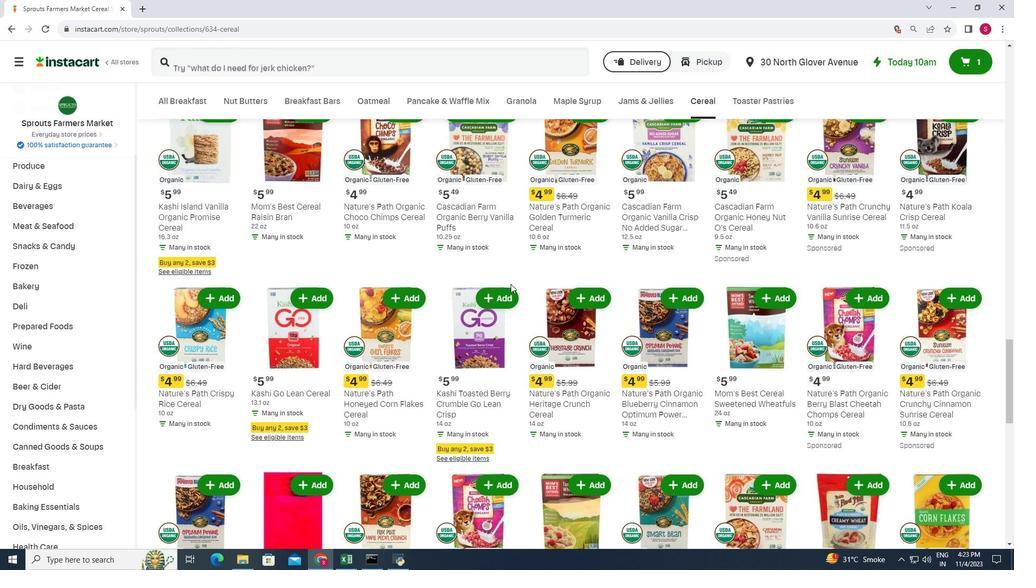 
Action: Mouse scrolled (510, 283) with delta (0, 0)
Screenshot: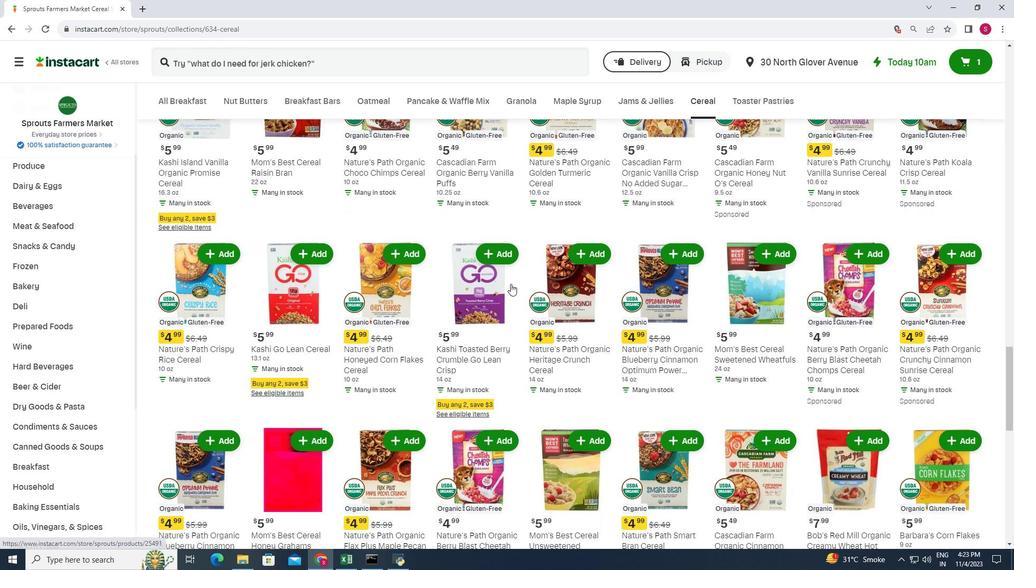 
Action: Mouse scrolled (510, 283) with delta (0, 0)
Screenshot: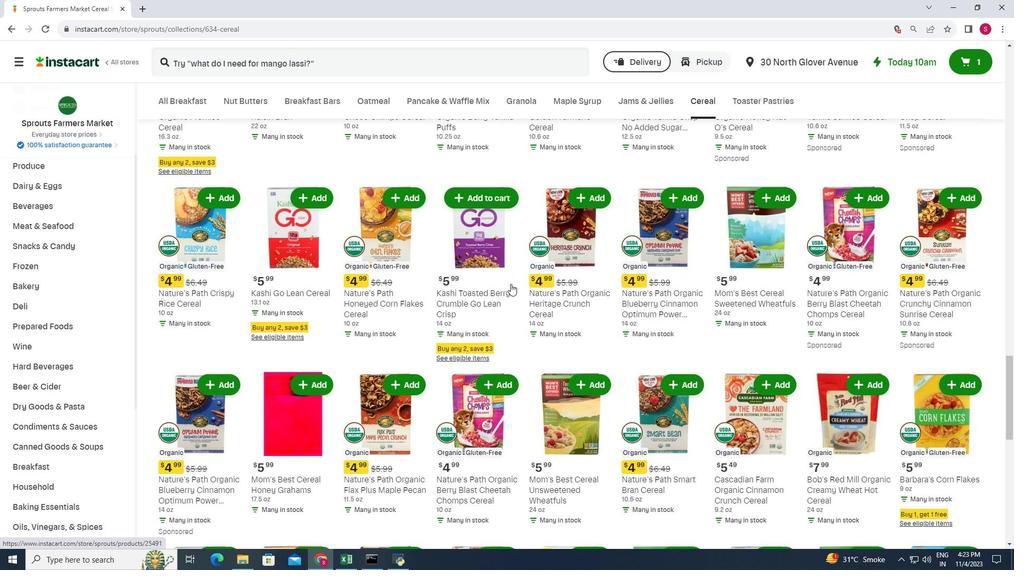 
Action: Mouse scrolled (510, 283) with delta (0, 0)
Screenshot: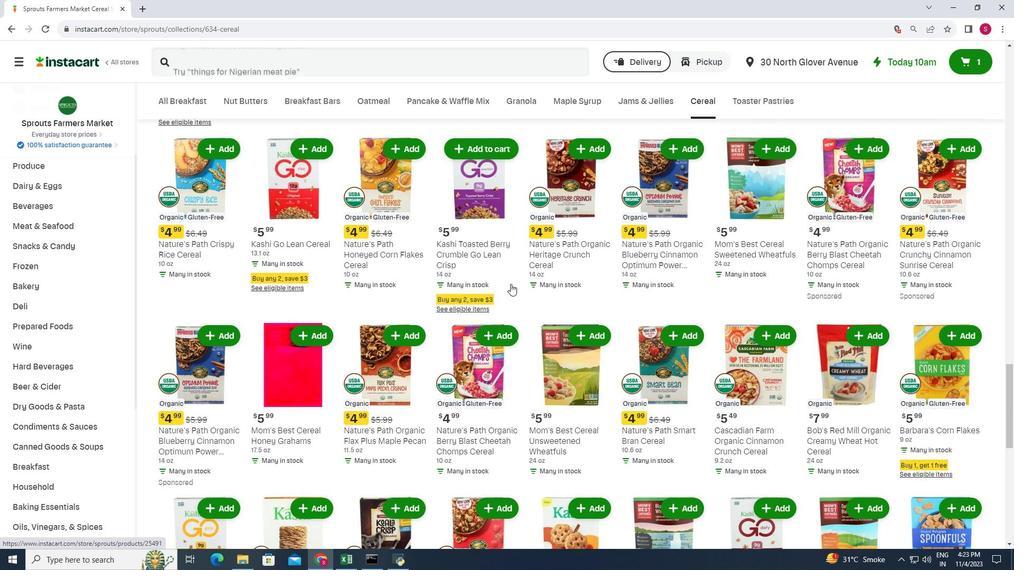 
Action: Mouse scrolled (510, 283) with delta (0, 0)
Screenshot: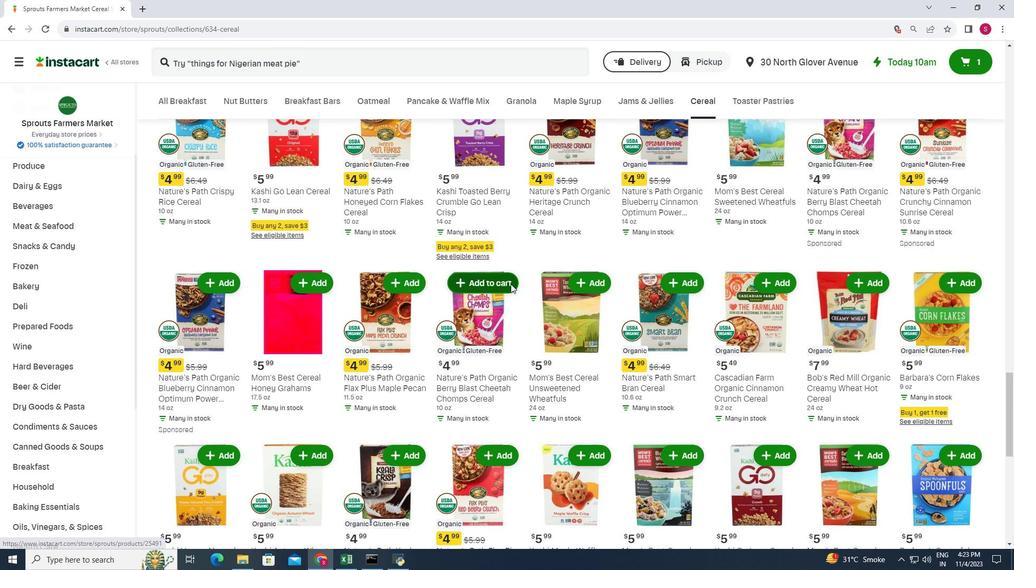 
Action: Mouse scrolled (510, 283) with delta (0, 0)
Screenshot: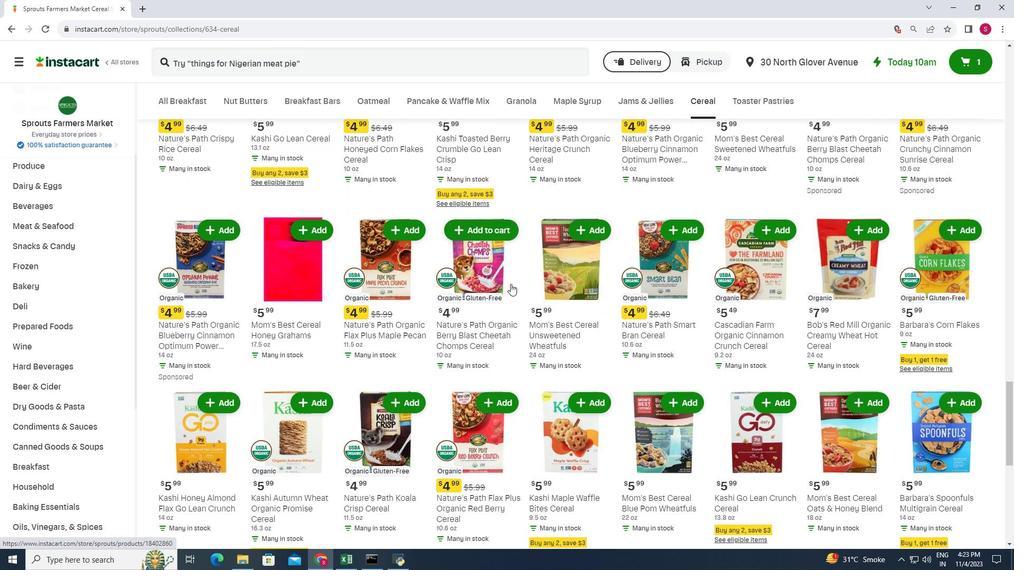 
Action: Mouse scrolled (510, 283) with delta (0, 0)
Screenshot: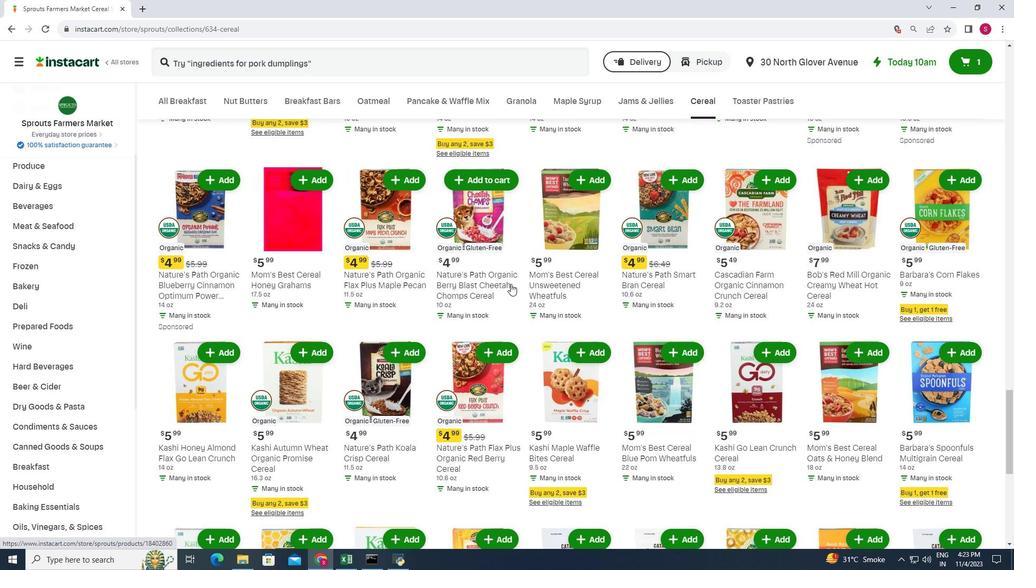
Action: Mouse scrolled (510, 283) with delta (0, 0)
Screenshot: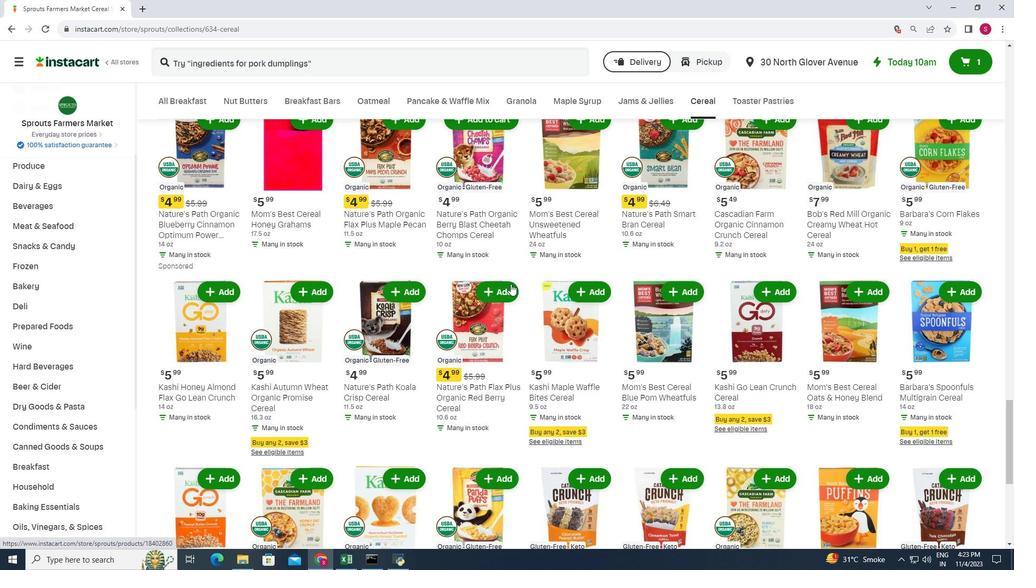 
Action: Mouse scrolled (510, 283) with delta (0, 0)
Screenshot: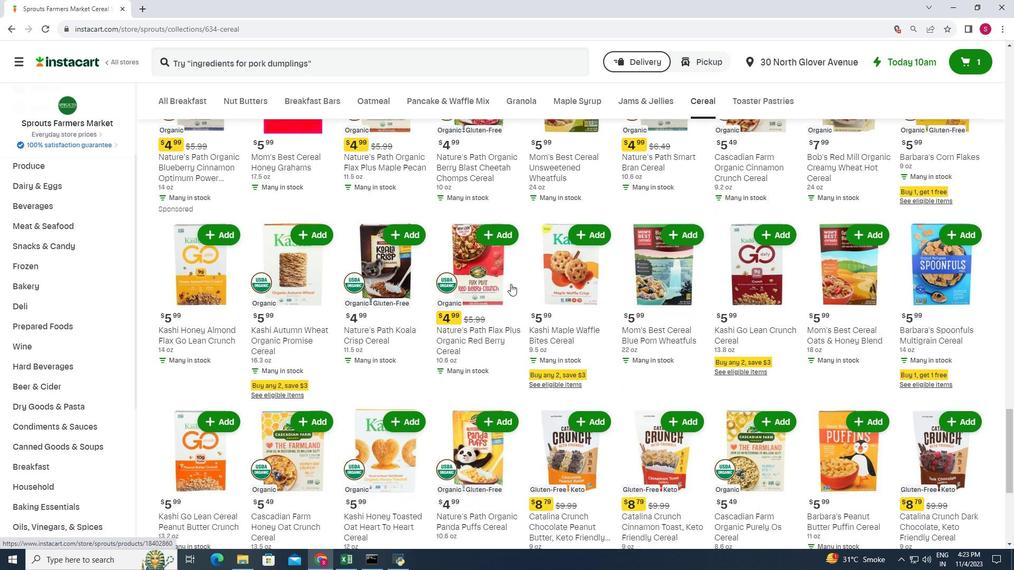 
Action: Mouse scrolled (510, 283) with delta (0, 0)
Screenshot: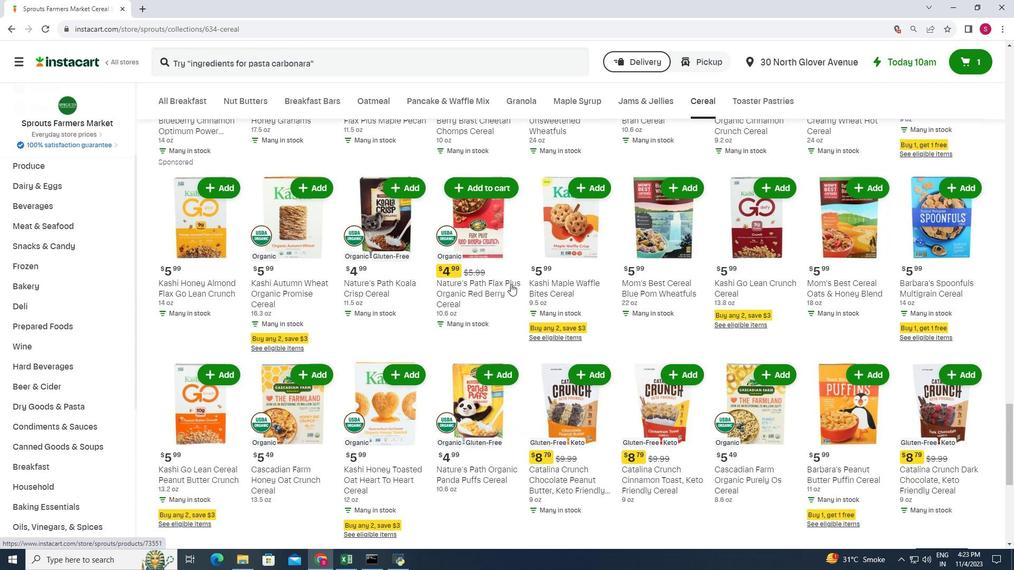 
Action: Mouse scrolled (510, 283) with delta (0, 0)
Screenshot: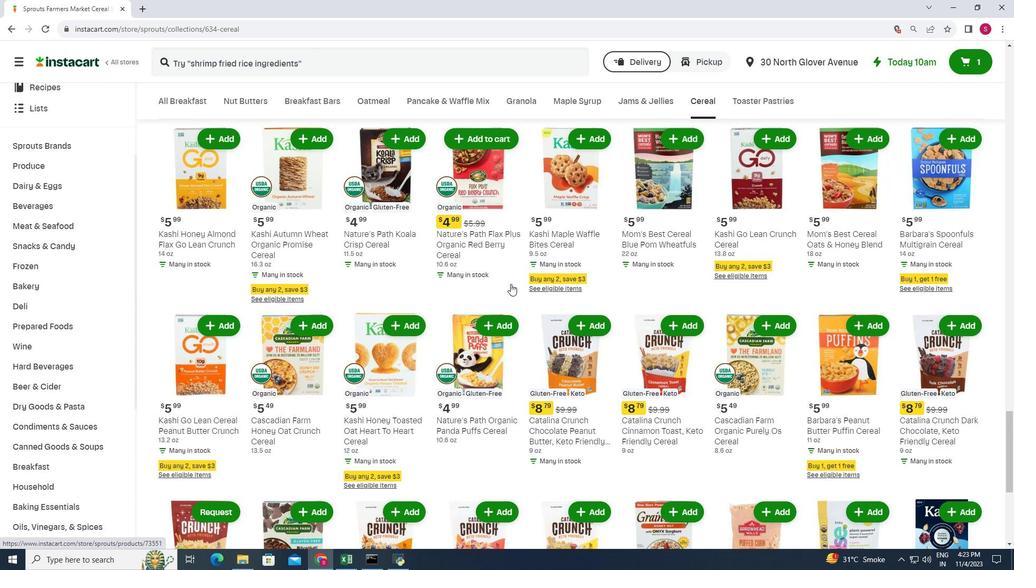 
Action: Mouse moved to (683, 281)
Screenshot: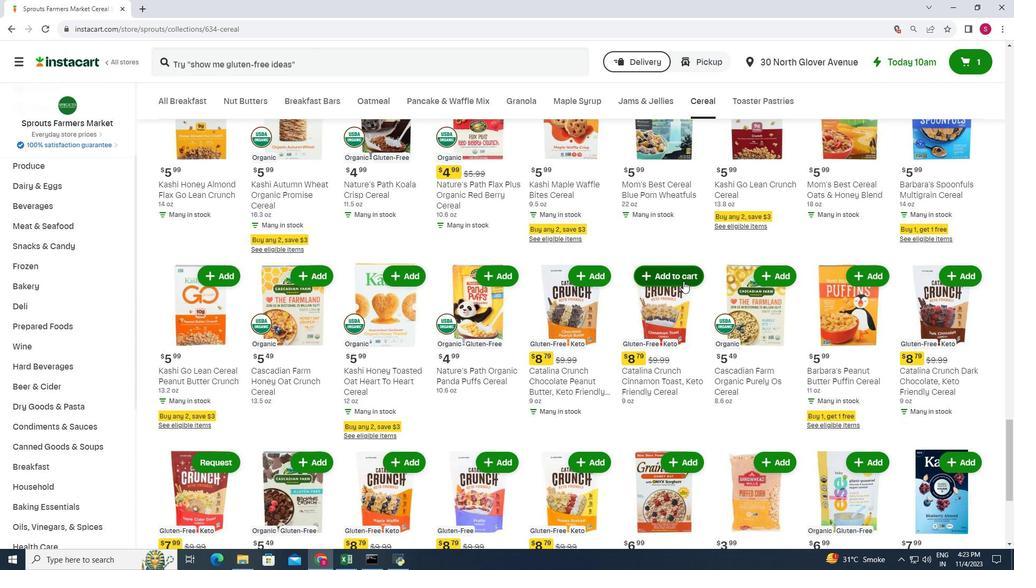 
Action: Mouse pressed left at (683, 281)
Screenshot: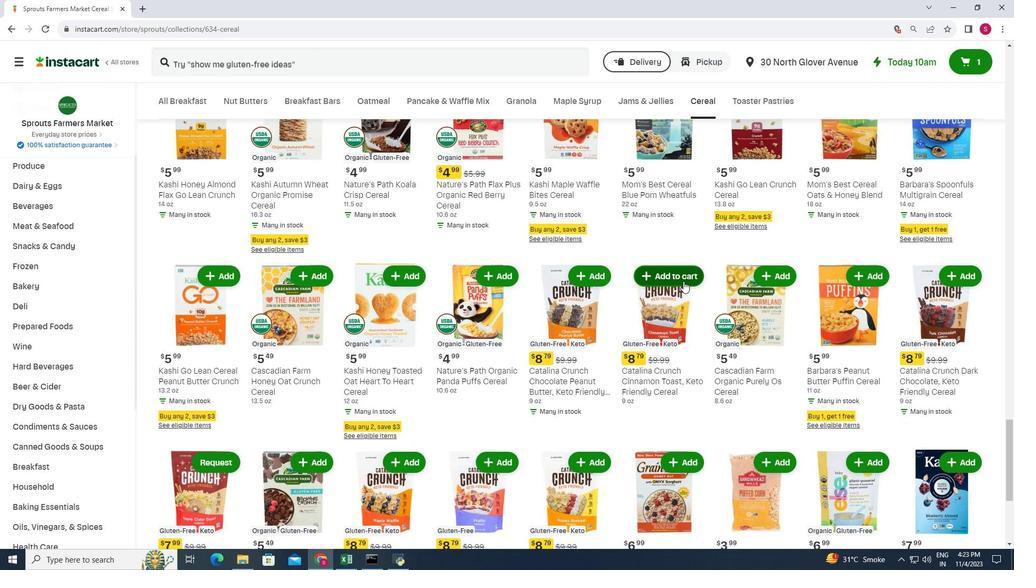 
Action: Mouse moved to (666, 246)
Screenshot: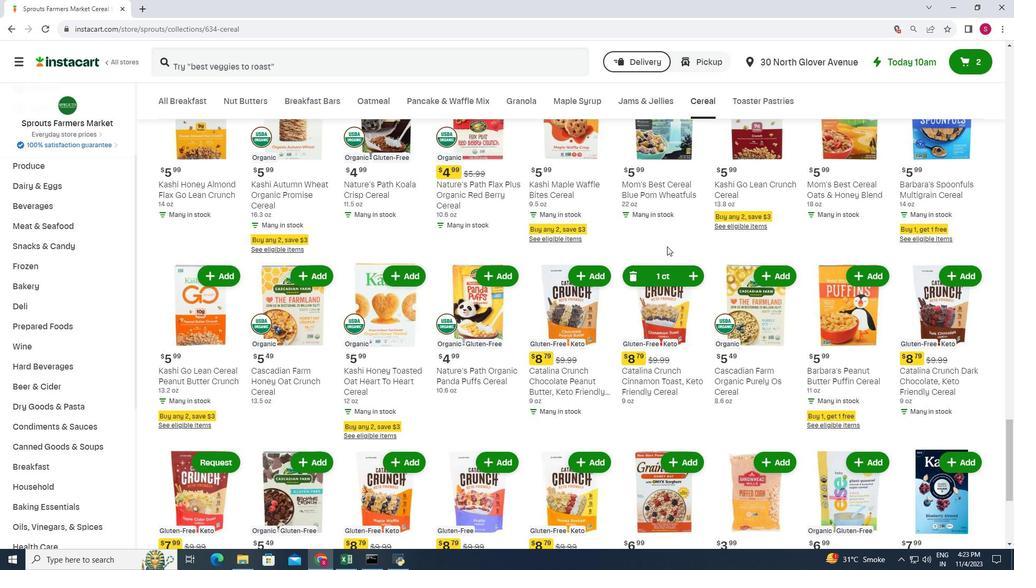 
